 Task: Look for space in Cândido Mota, Brazil from 11th June, 2023 to 15th June, 2023 for 2 adults in price range Rs.7000 to Rs.16000. Place can be private room with 1  bedroom having 2 beds and 1 bathroom. Property type can be house, flat, guest house, hotel. Booking option can be shelf check-in. Required host language is Spanish.
Action: Mouse moved to (478, 117)
Screenshot: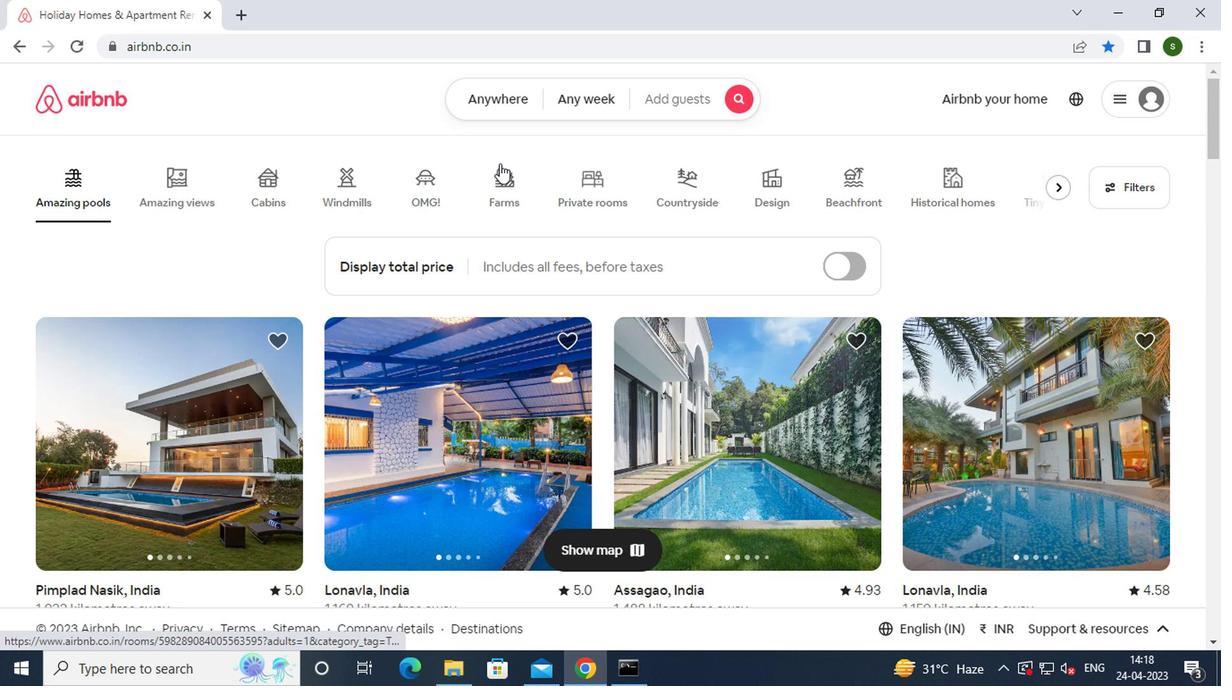 
Action: Mouse pressed left at (478, 117)
Screenshot: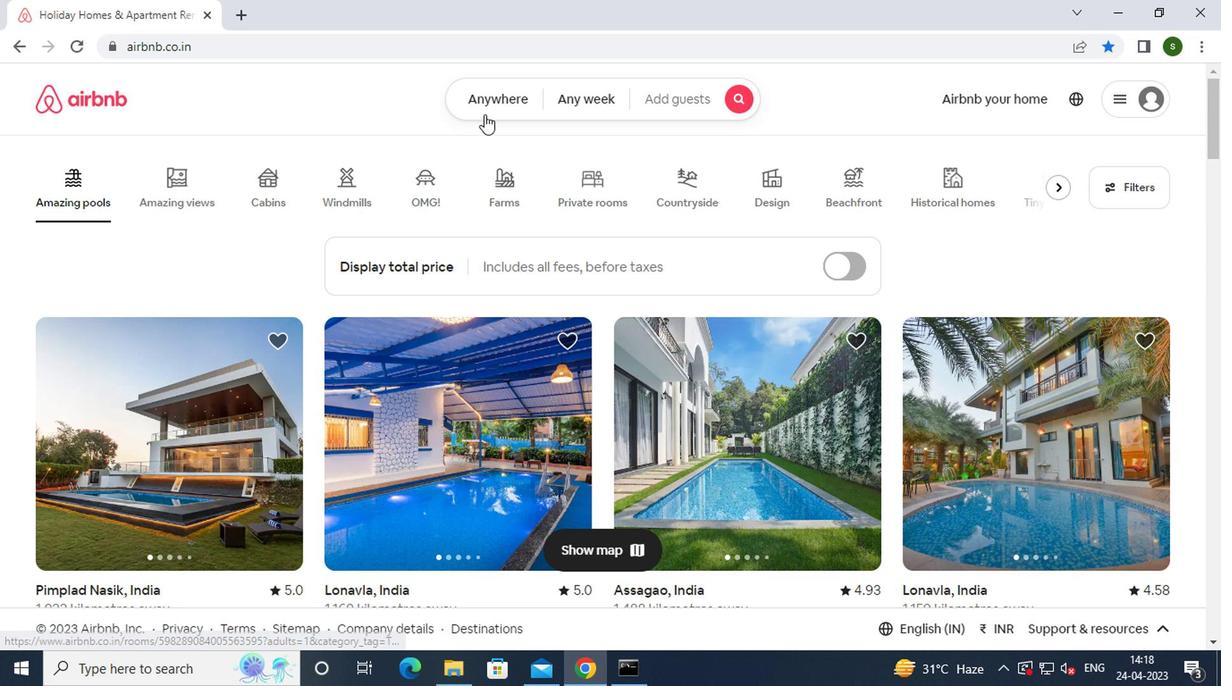 
Action: Mouse moved to (372, 167)
Screenshot: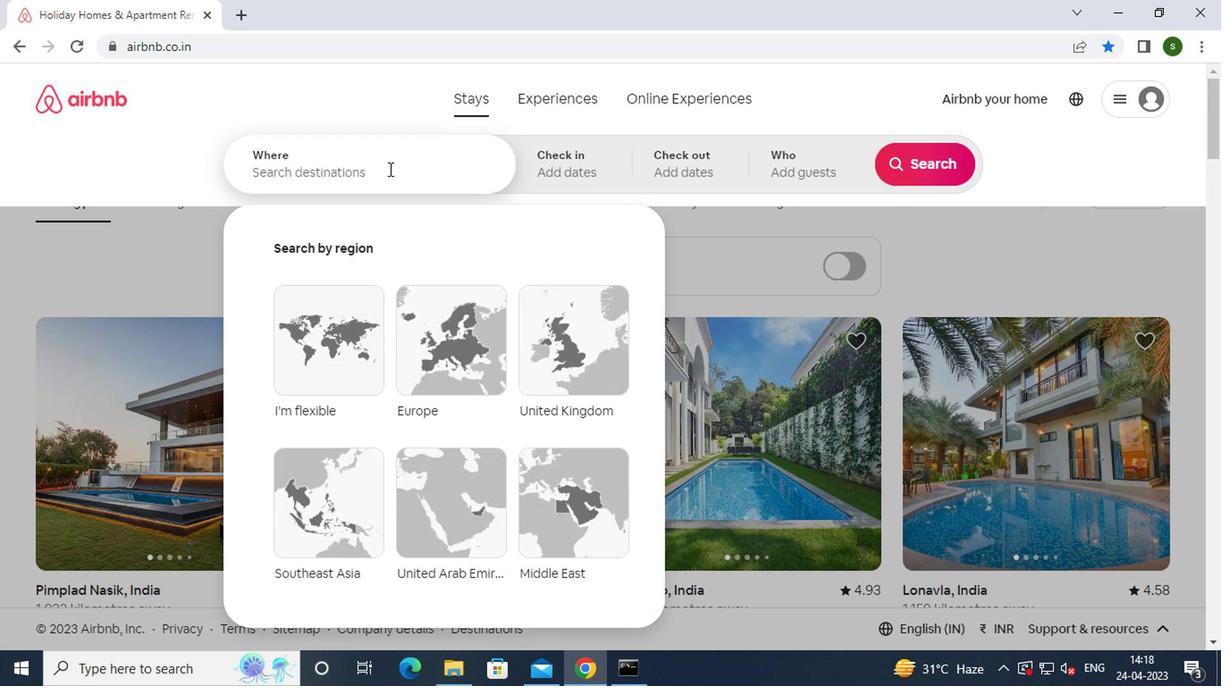 
Action: Mouse pressed left at (372, 167)
Screenshot: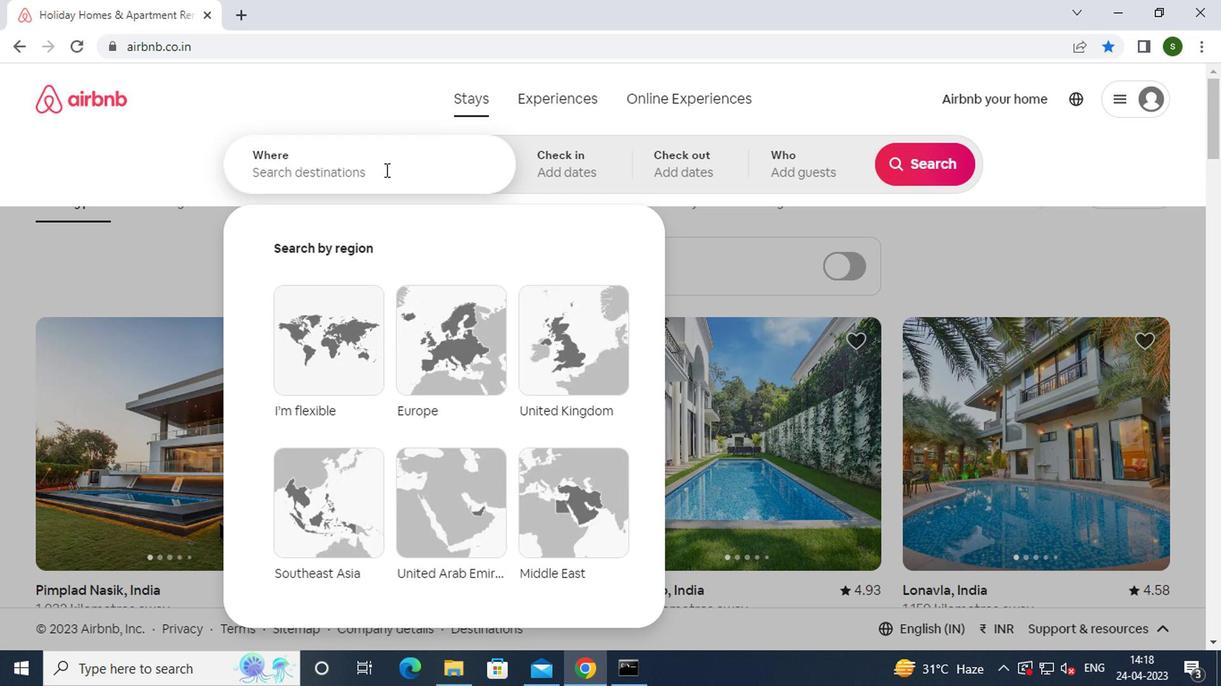 
Action: Key pressed c<Key.caps_lock>andido<Key.space><Key.caps_lock>m<Key.caps_lock>ota,<Key.space><Key.caps_lock>b<Key.caps_lock>razil<Key.enter>
Screenshot: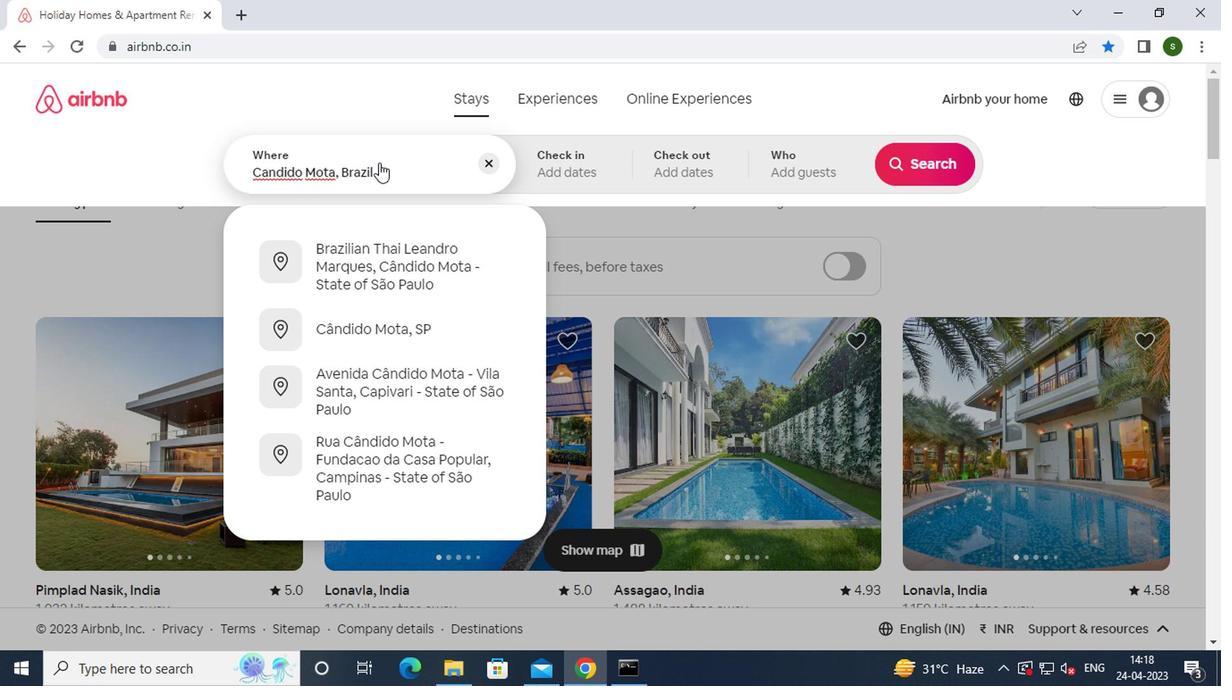 
Action: Mouse moved to (915, 305)
Screenshot: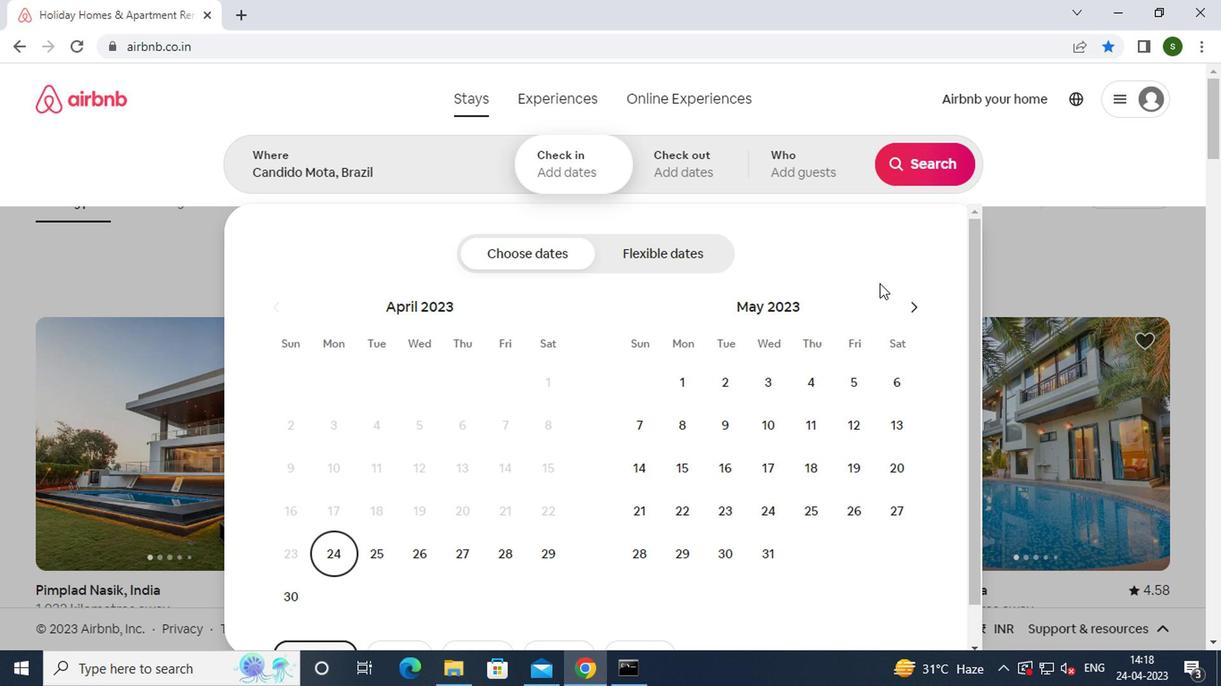 
Action: Mouse pressed left at (915, 305)
Screenshot: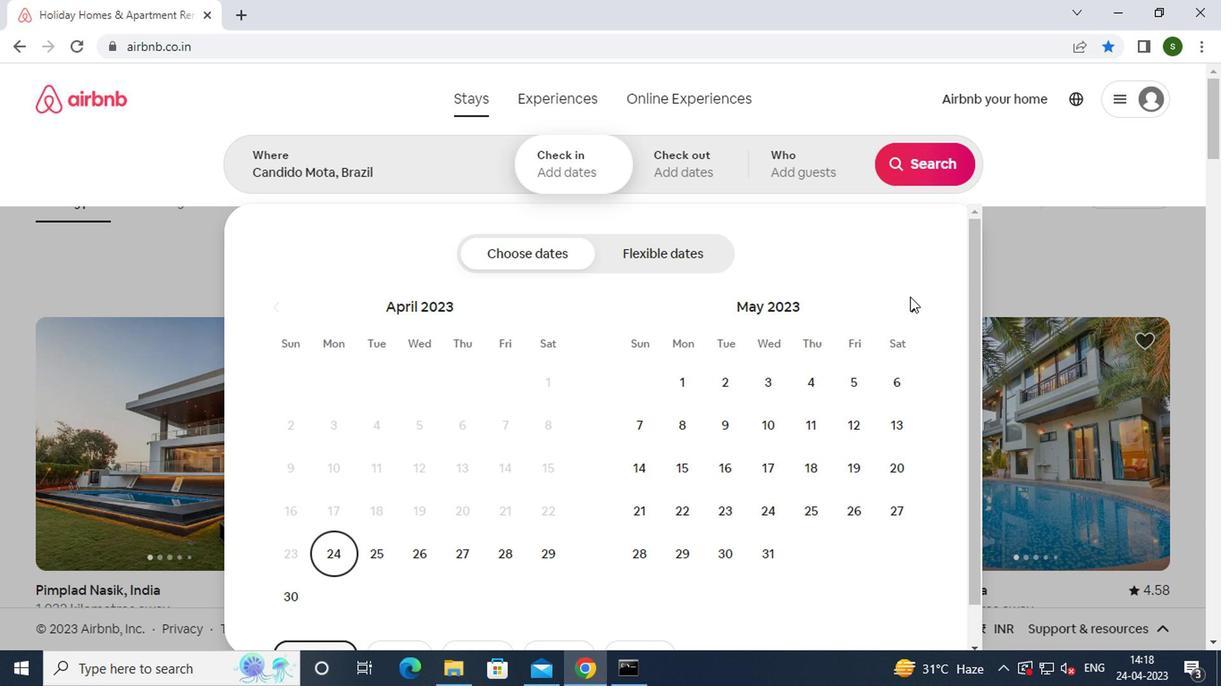 
Action: Mouse pressed left at (915, 305)
Screenshot: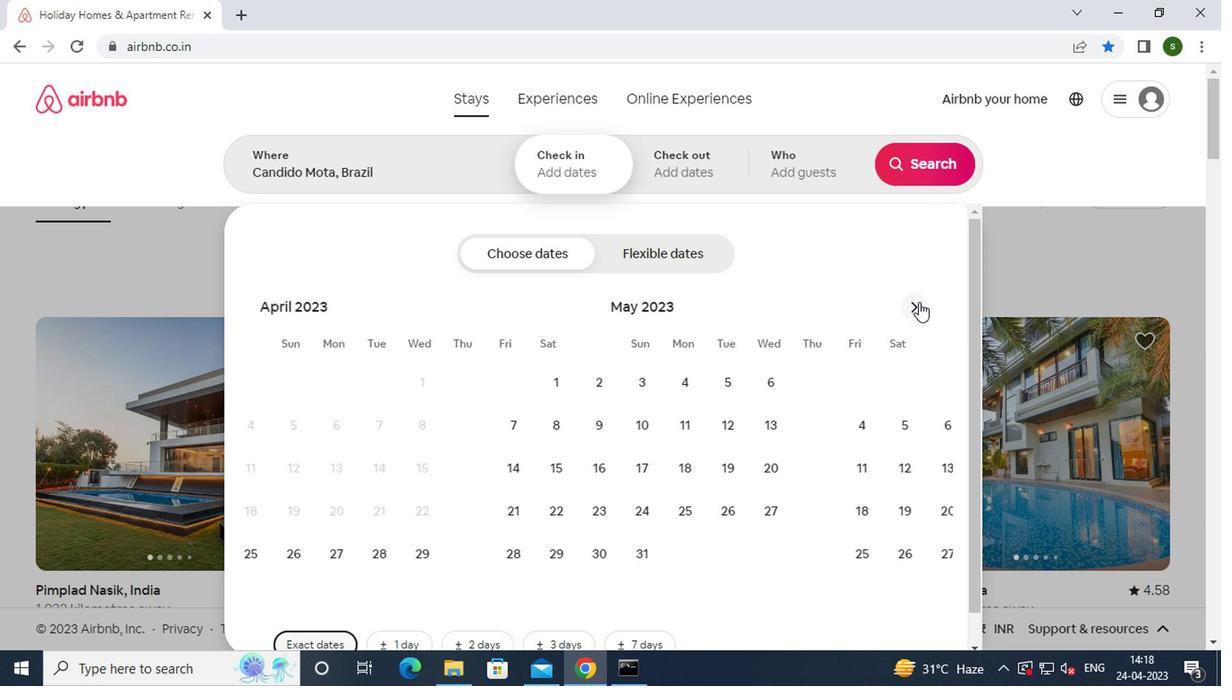 
Action: Mouse moved to (290, 462)
Screenshot: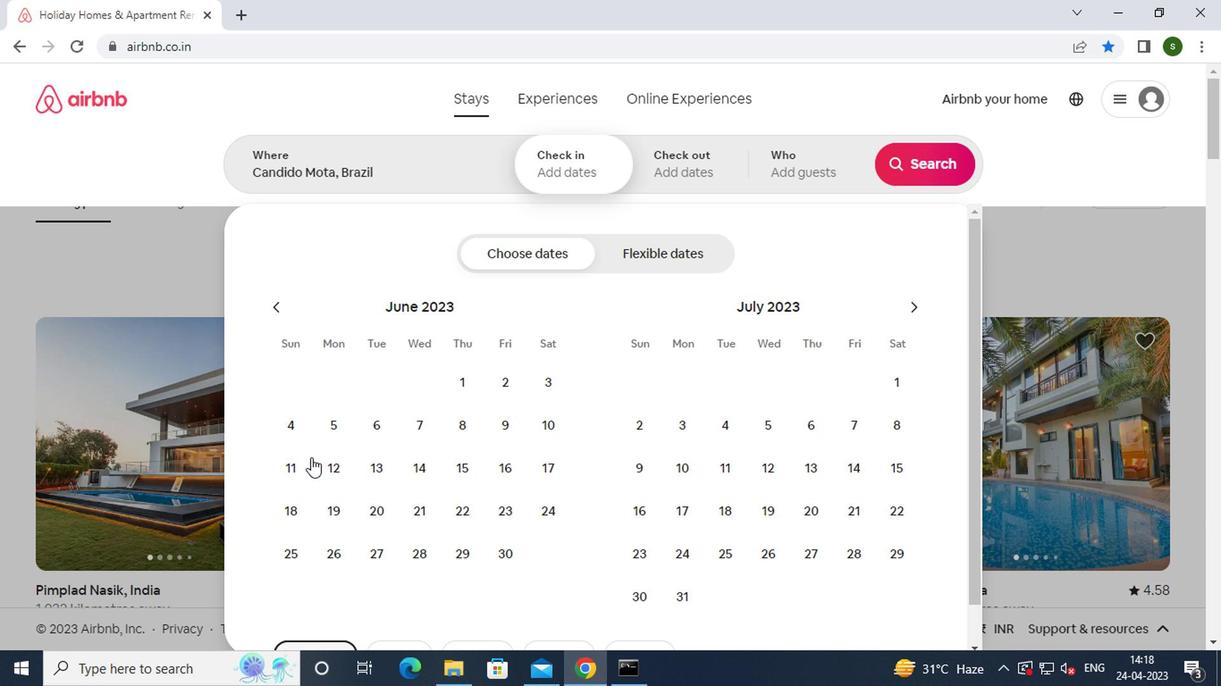 
Action: Mouse pressed left at (290, 462)
Screenshot: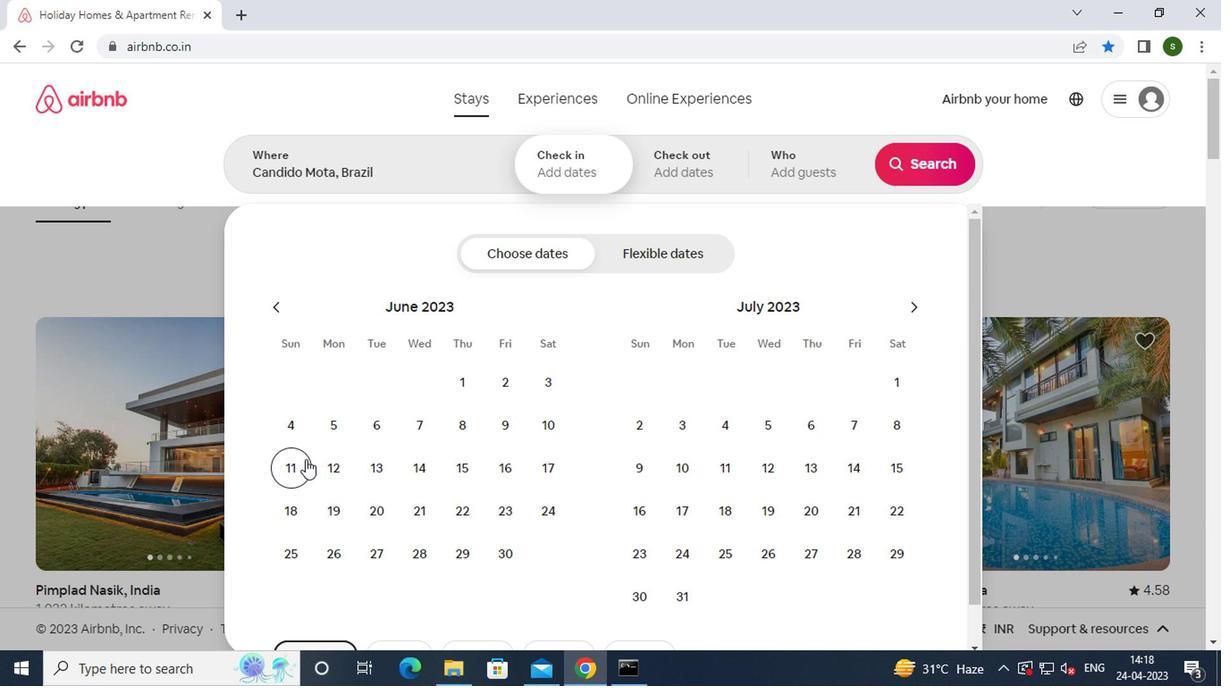 
Action: Mouse moved to (446, 466)
Screenshot: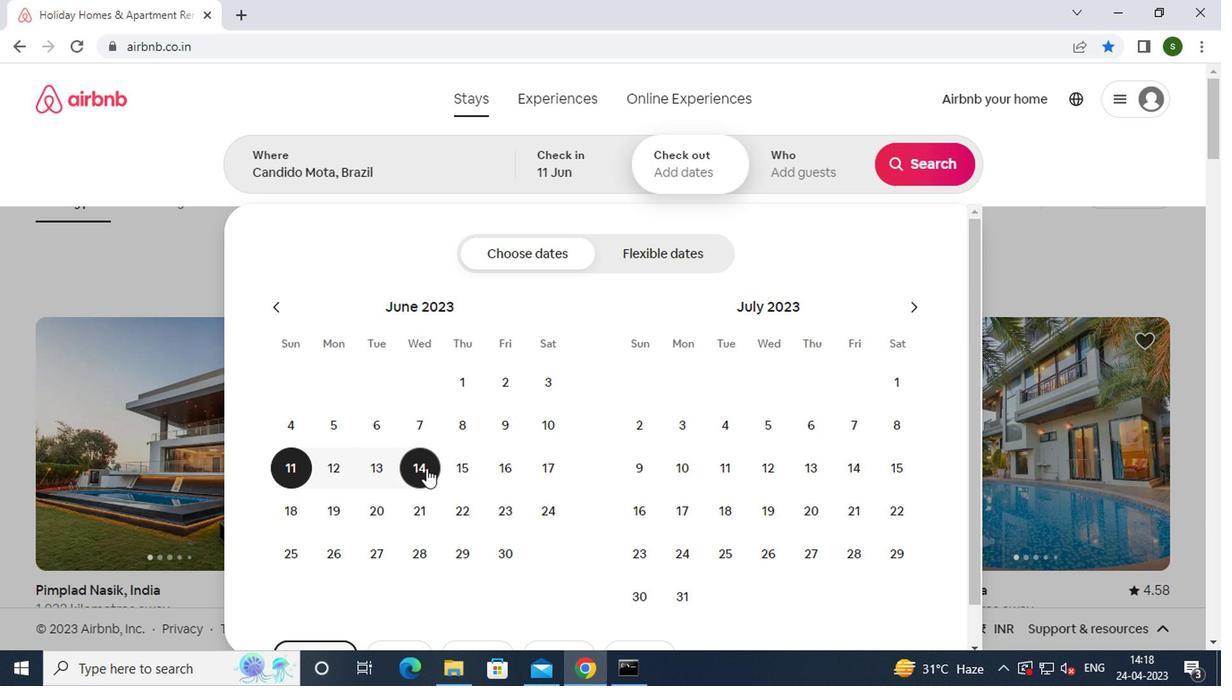 
Action: Mouse pressed left at (446, 466)
Screenshot: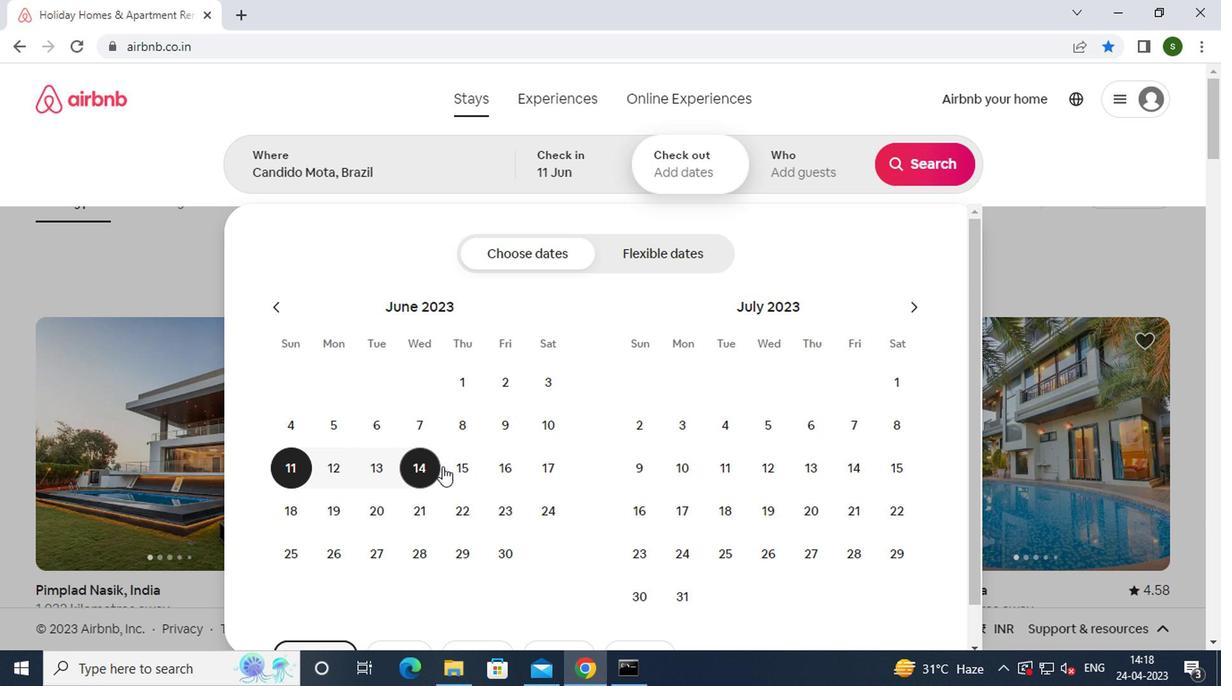 
Action: Mouse moved to (781, 171)
Screenshot: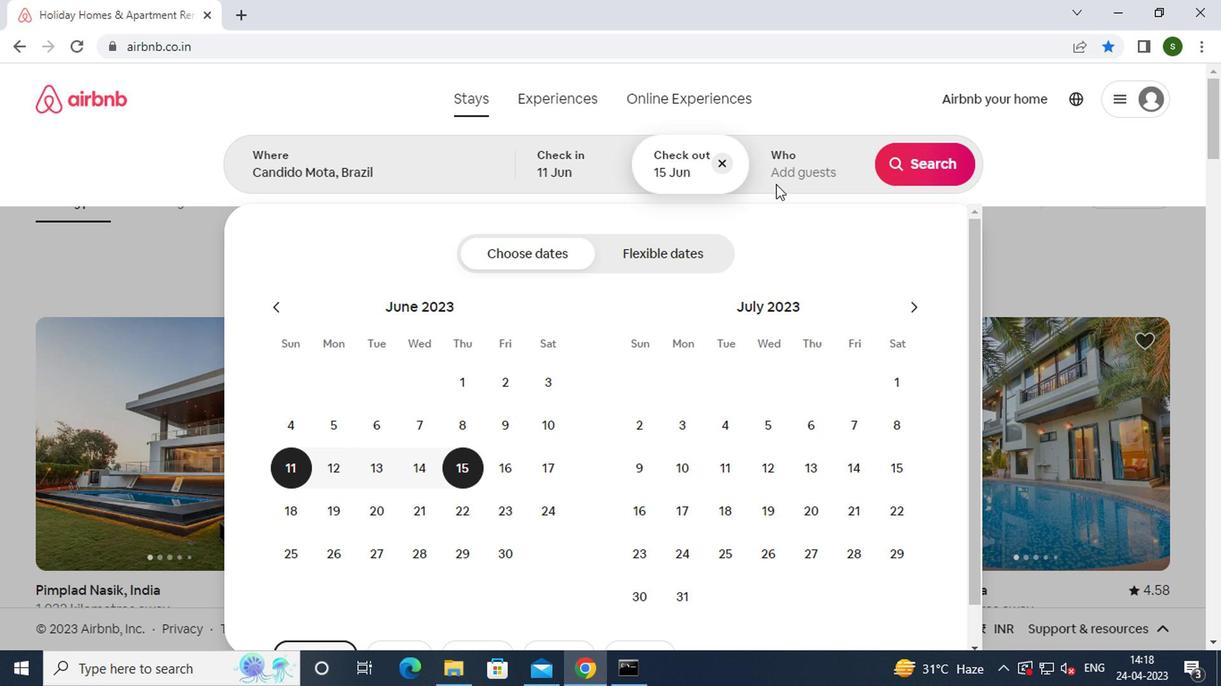 
Action: Mouse pressed left at (781, 171)
Screenshot: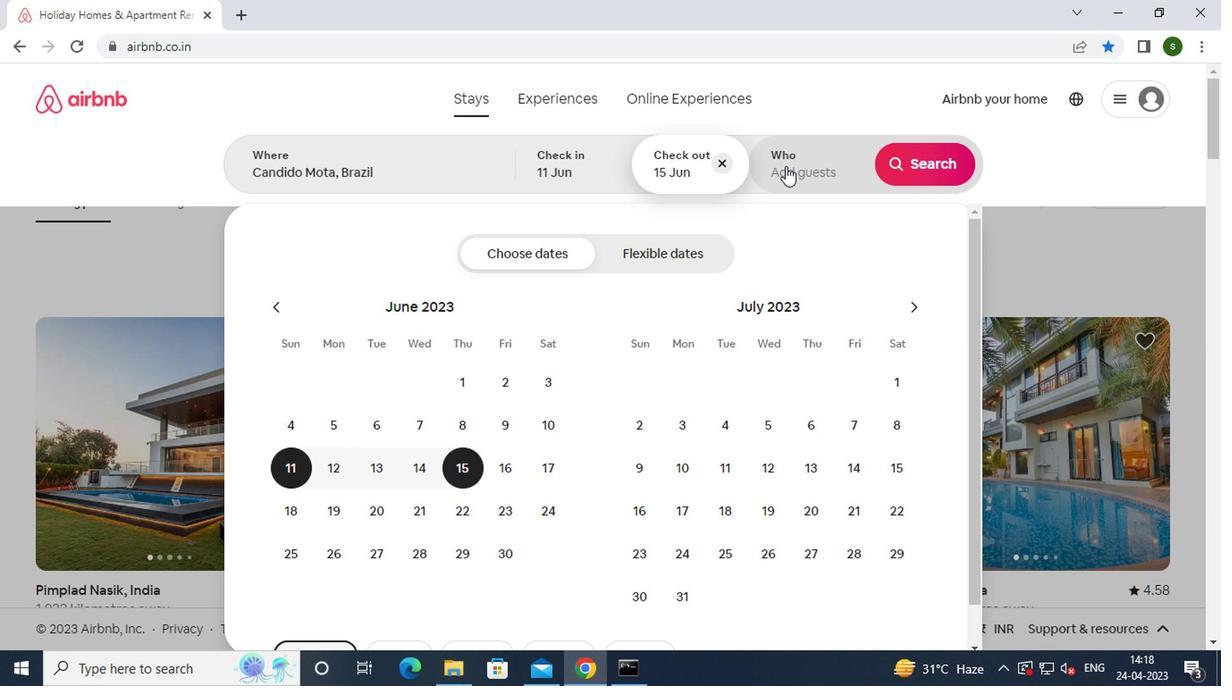 
Action: Mouse moved to (922, 262)
Screenshot: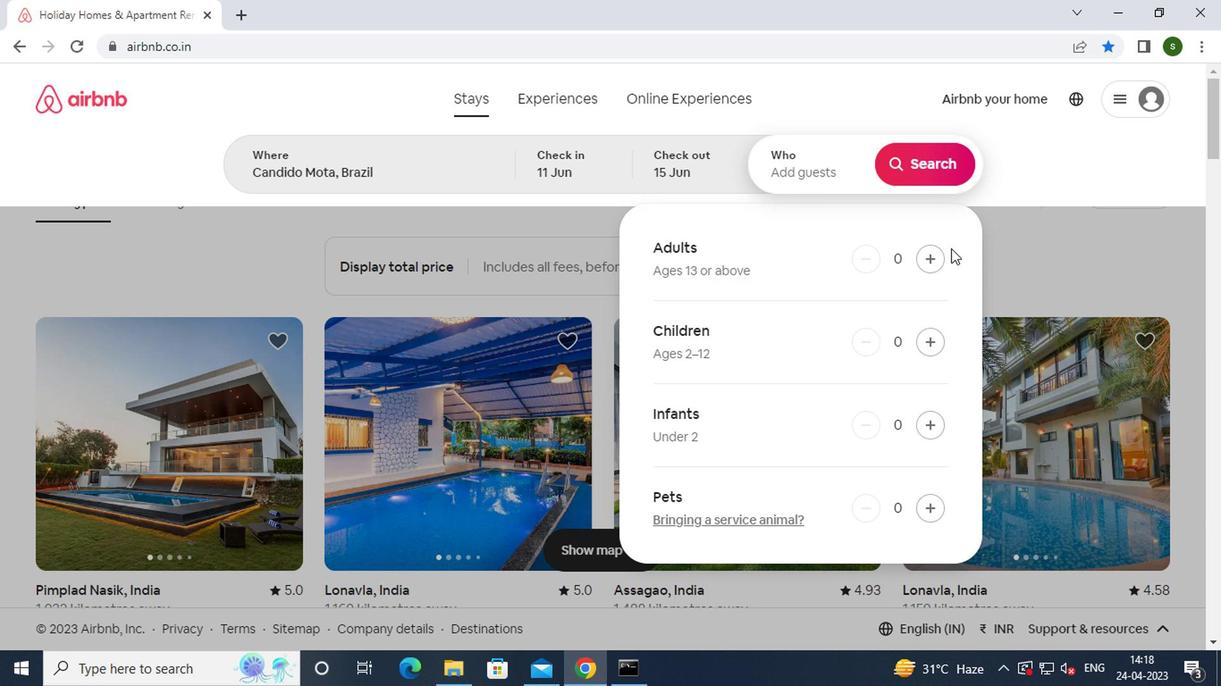 
Action: Mouse pressed left at (922, 262)
Screenshot: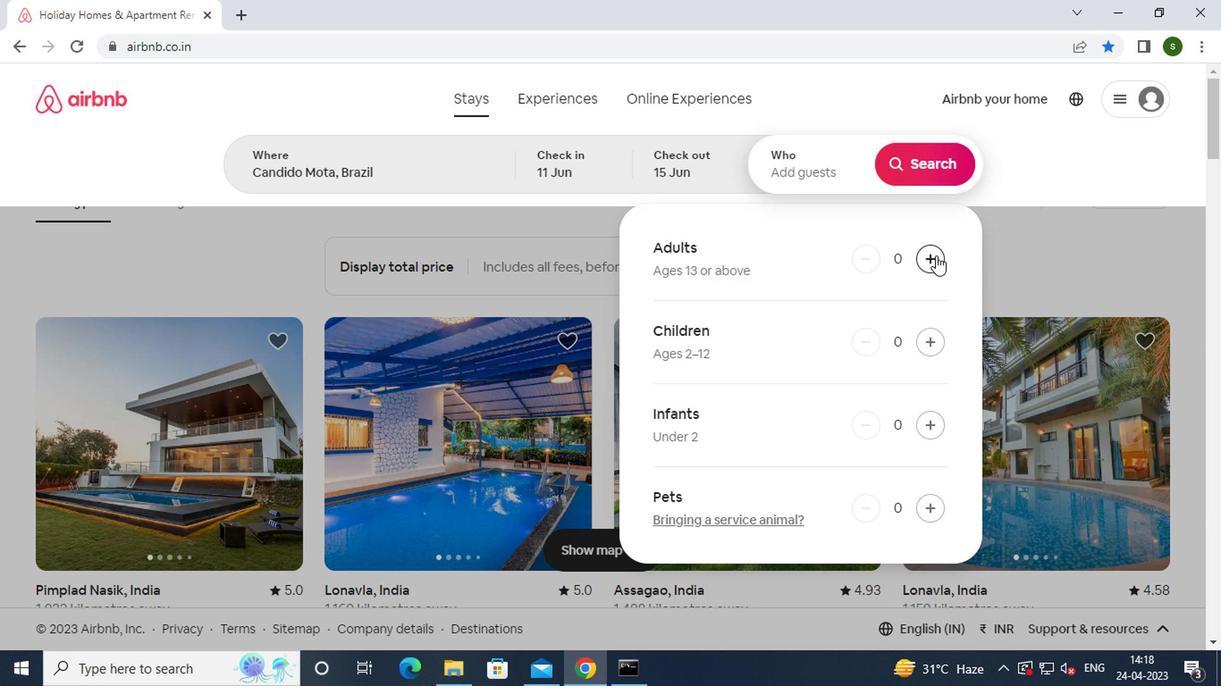
Action: Mouse pressed left at (922, 262)
Screenshot: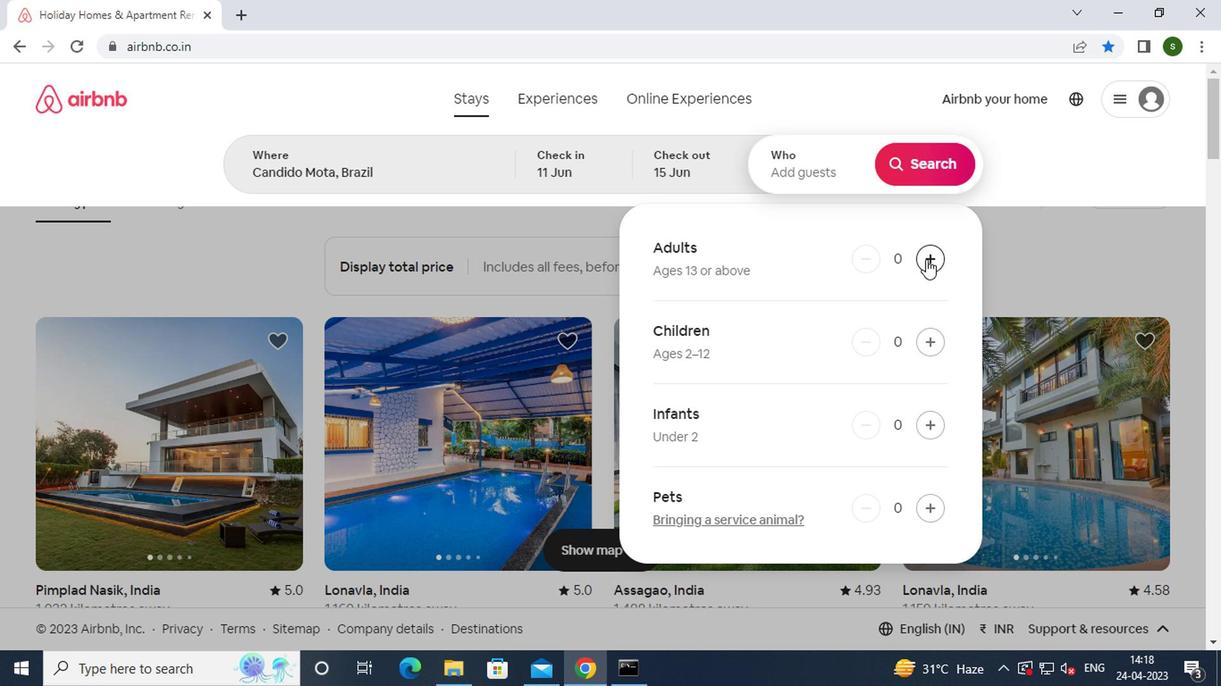 
Action: Mouse moved to (908, 171)
Screenshot: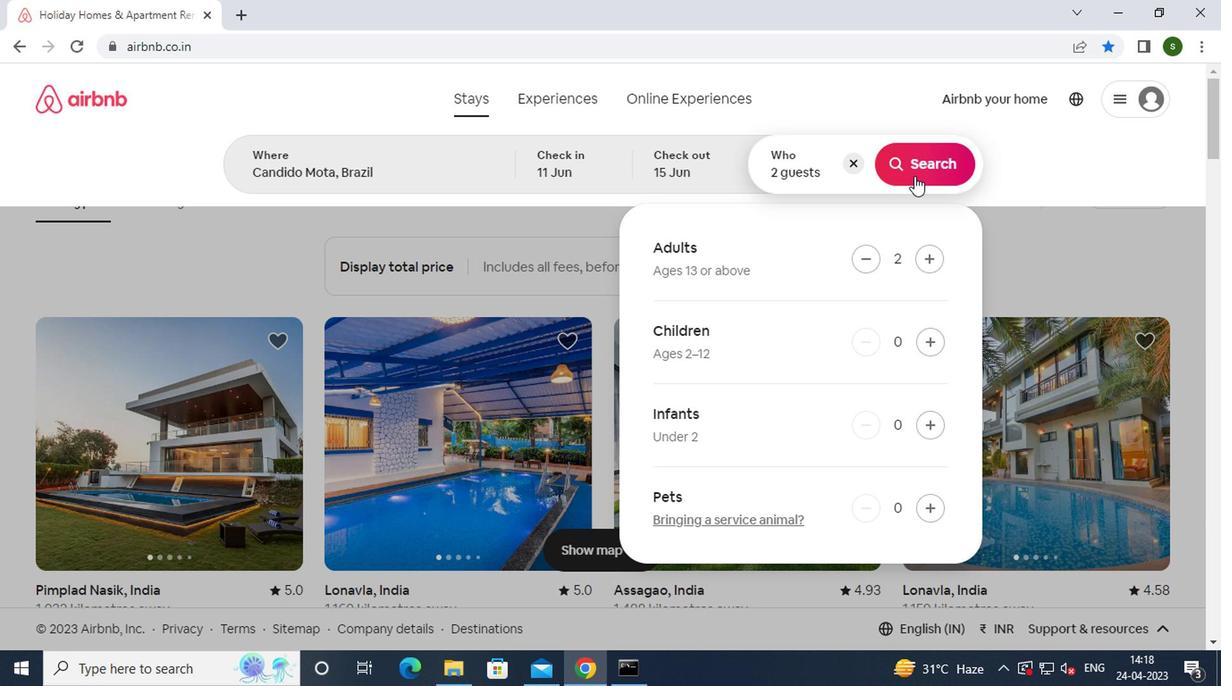 
Action: Mouse pressed left at (908, 171)
Screenshot: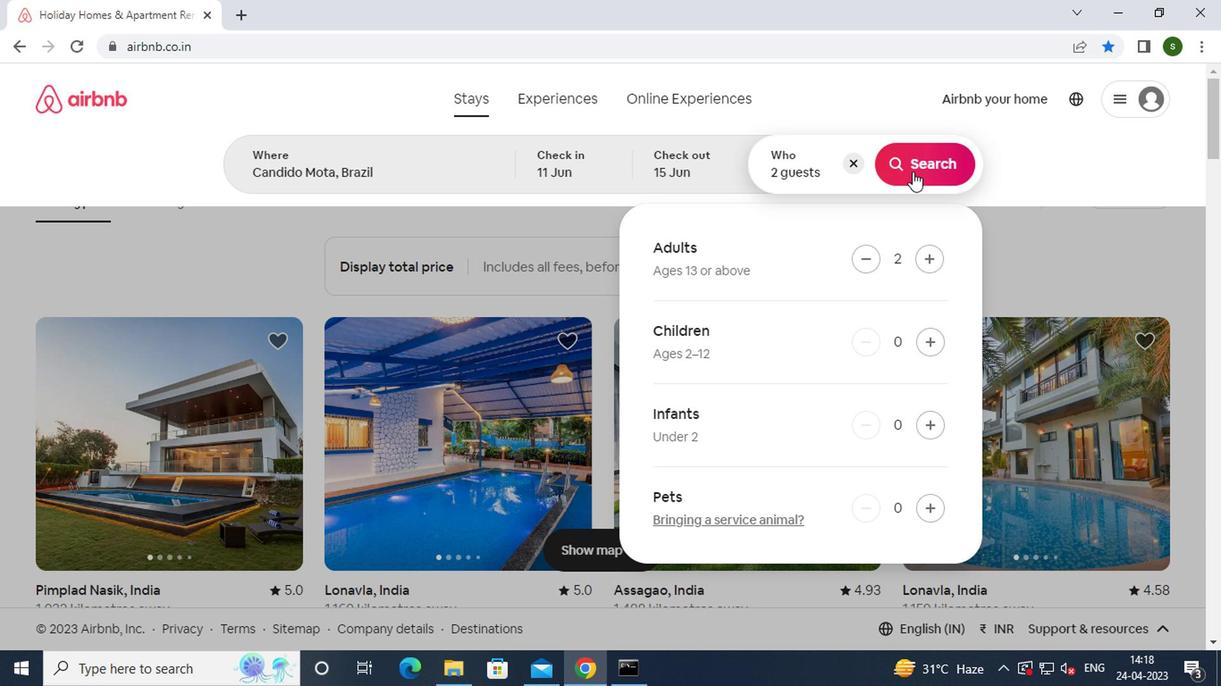 
Action: Mouse moved to (1161, 172)
Screenshot: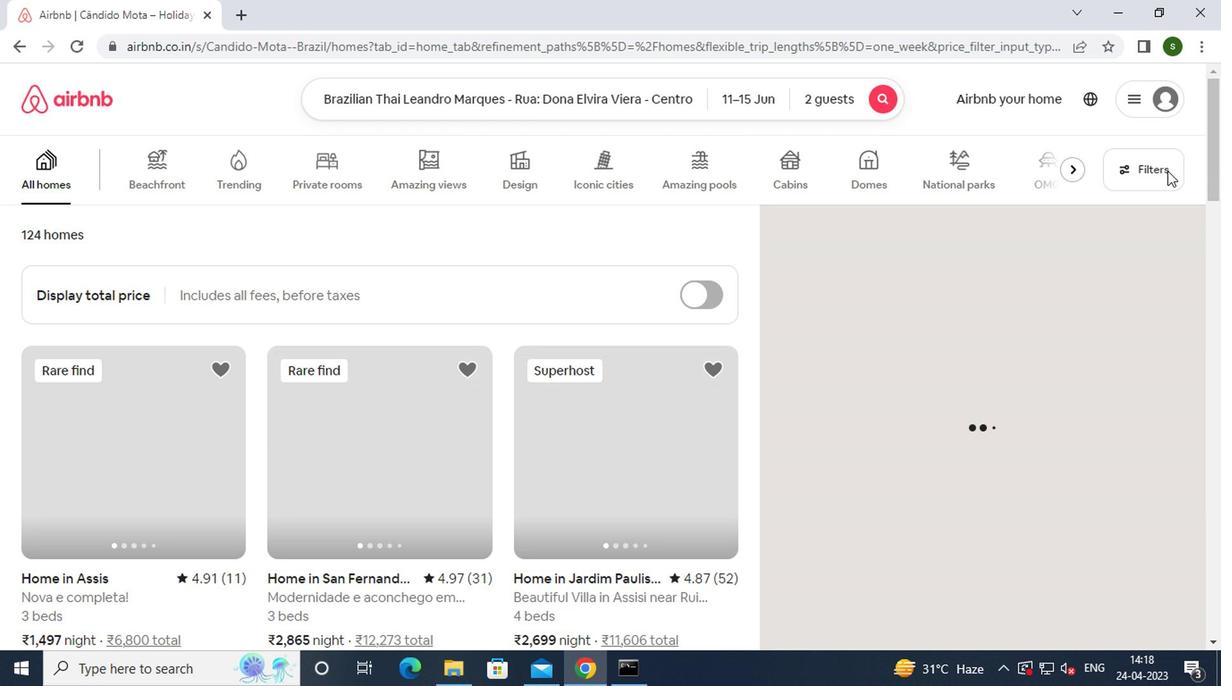 
Action: Mouse pressed left at (1161, 172)
Screenshot: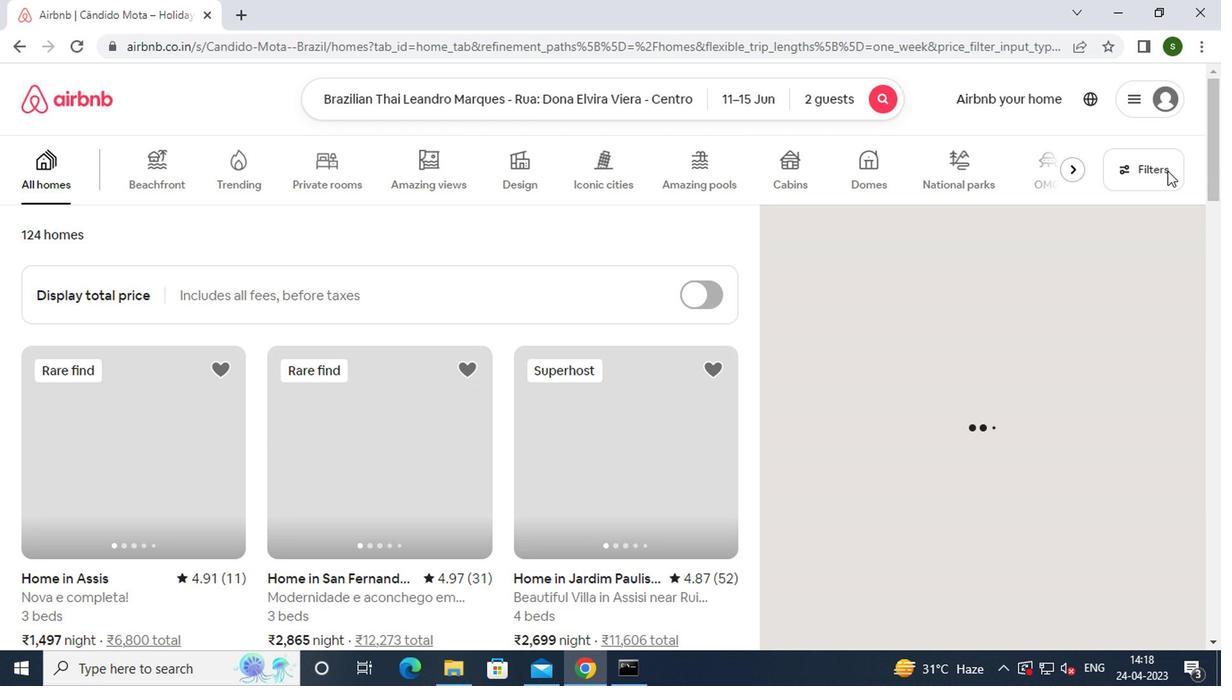 
Action: Mouse moved to (368, 396)
Screenshot: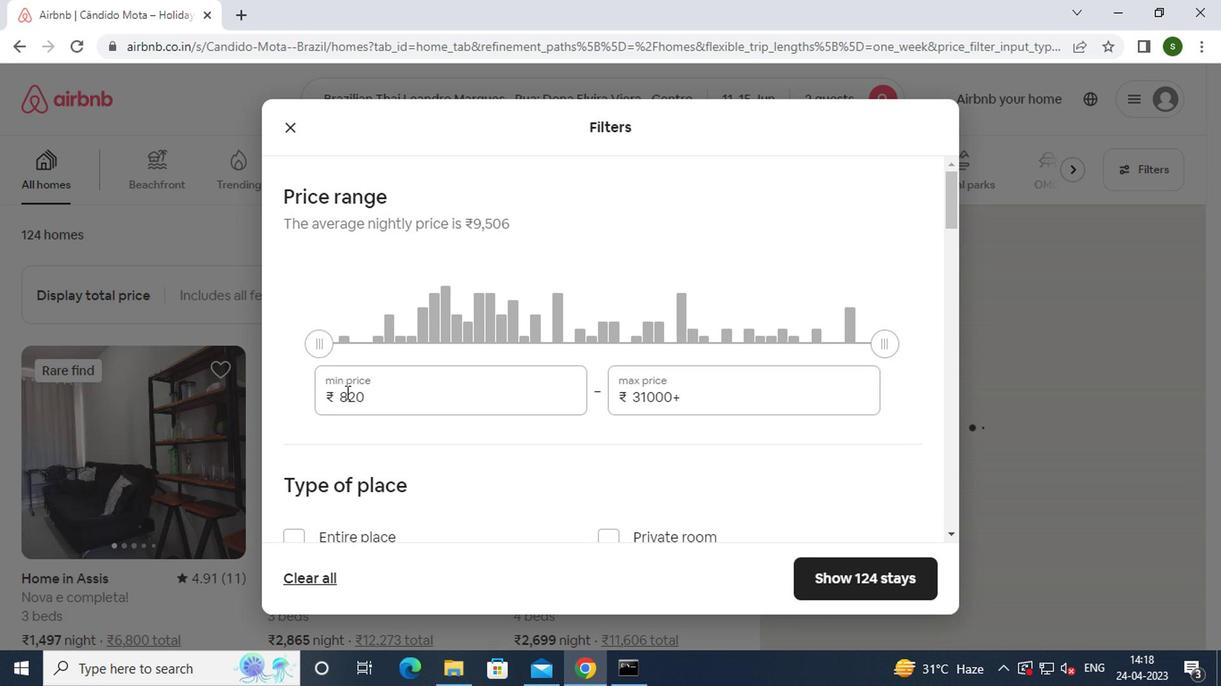 
Action: Mouse pressed left at (368, 396)
Screenshot: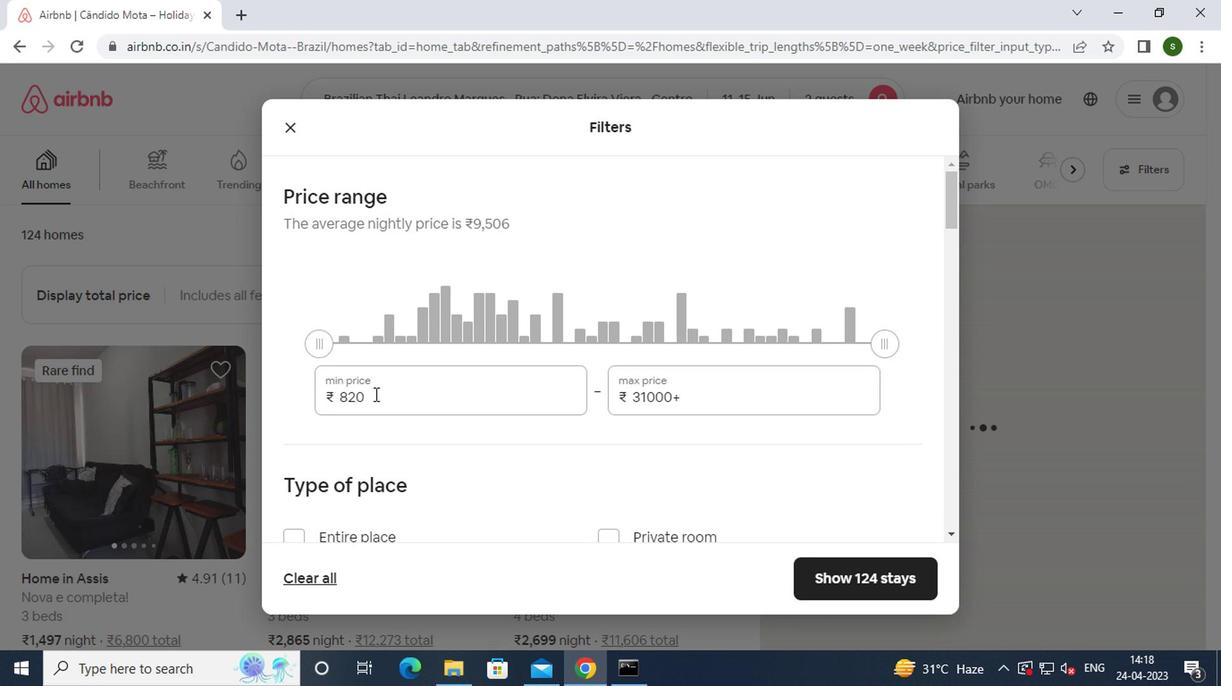 
Action: Key pressed <Key.backspace><Key.backspace><Key.backspace><Key.backspace><Key.backspace>7000
Screenshot: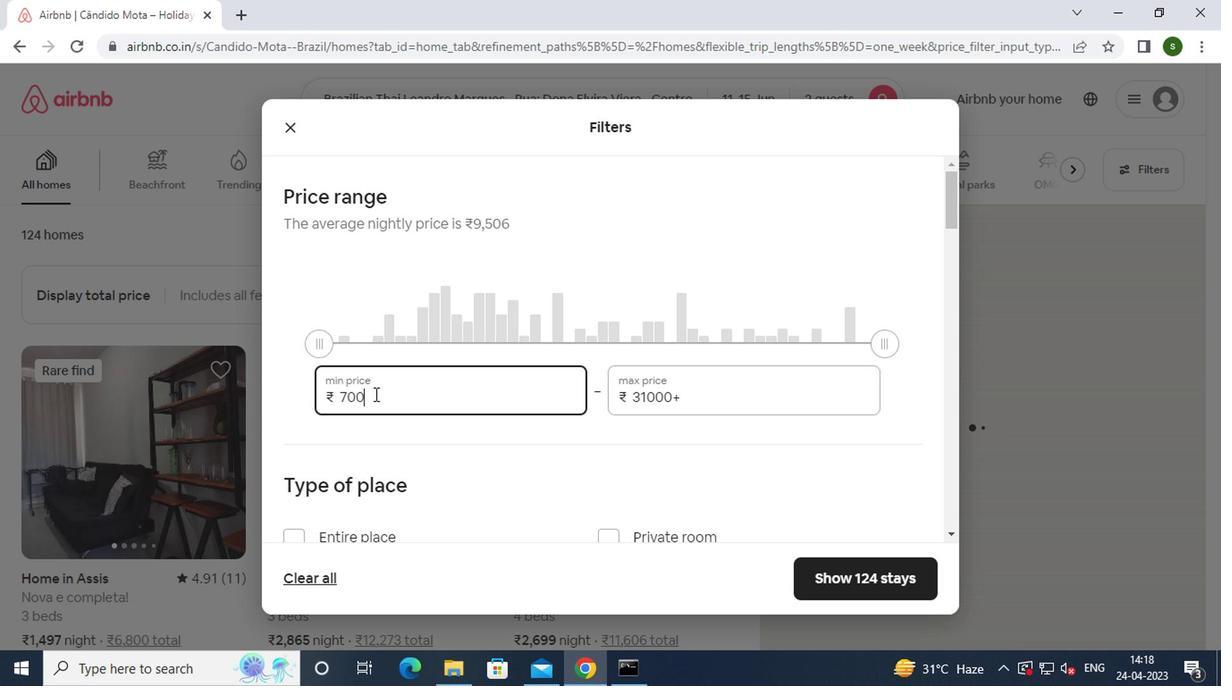 
Action: Mouse moved to (681, 391)
Screenshot: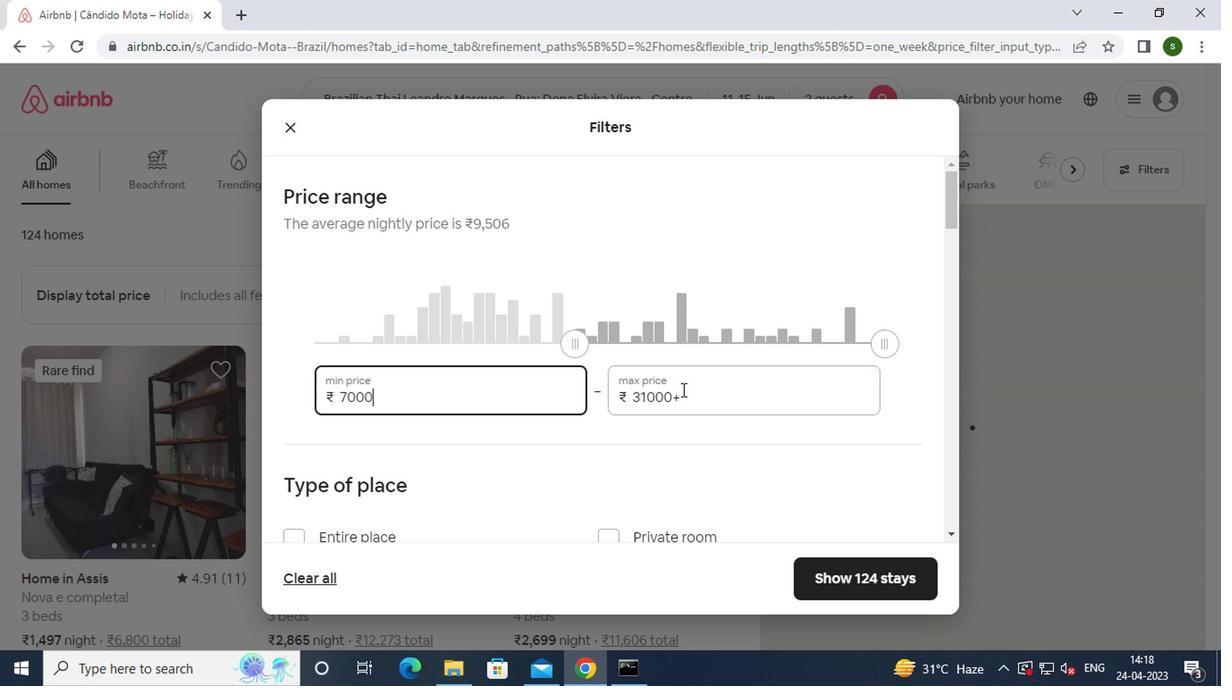 
Action: Mouse pressed left at (681, 391)
Screenshot: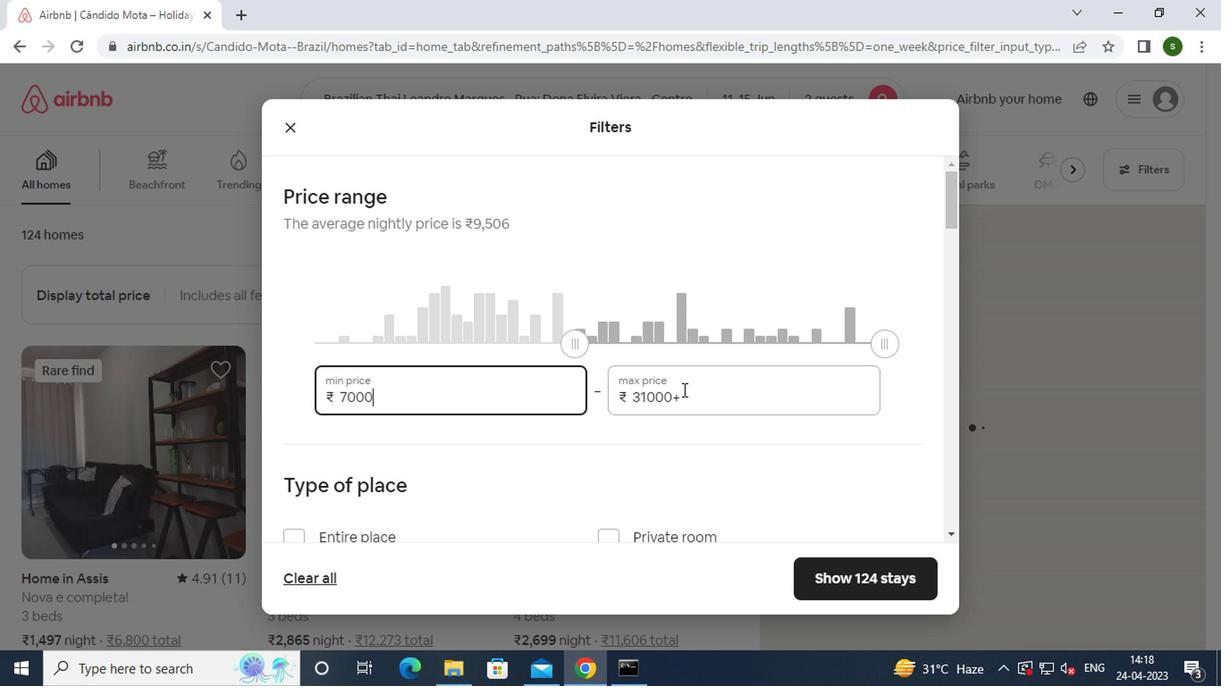 
Action: Mouse moved to (681, 391)
Screenshot: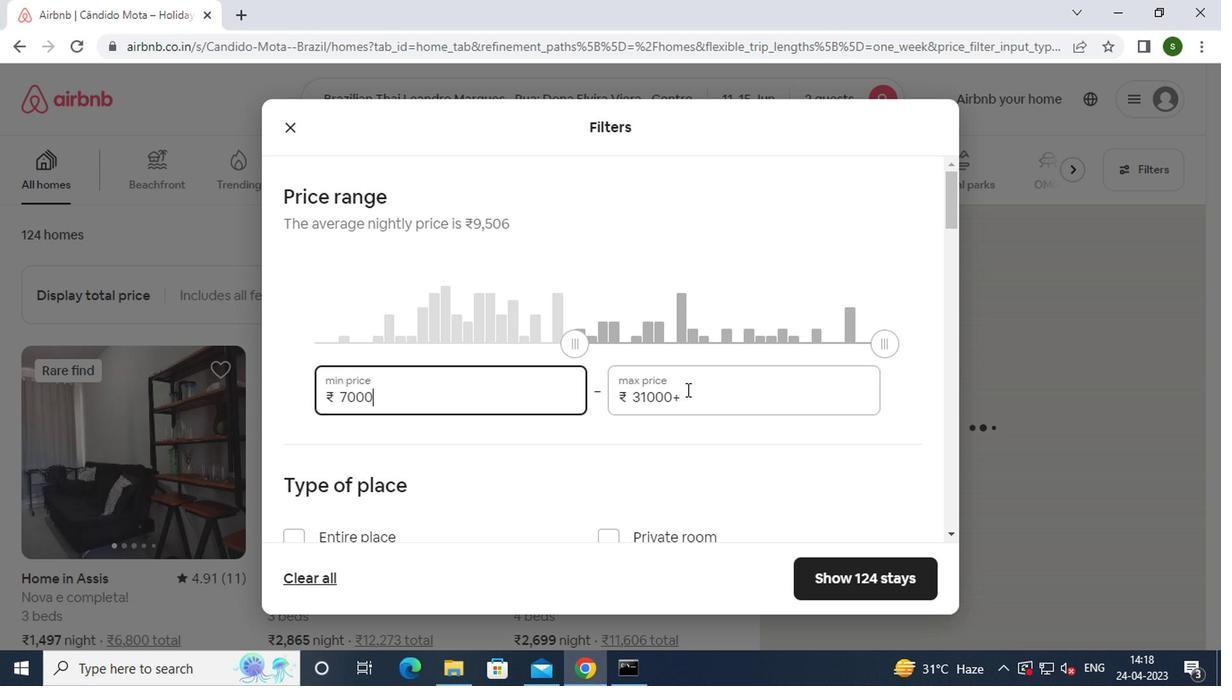 
Action: Key pressed <Key.backspace><Key.backspace><Key.backspace><Key.backspace><Key.backspace><Key.backspace><Key.backspace><Key.backspace><Key.backspace><Key.backspace><Key.backspace>16000
Screenshot: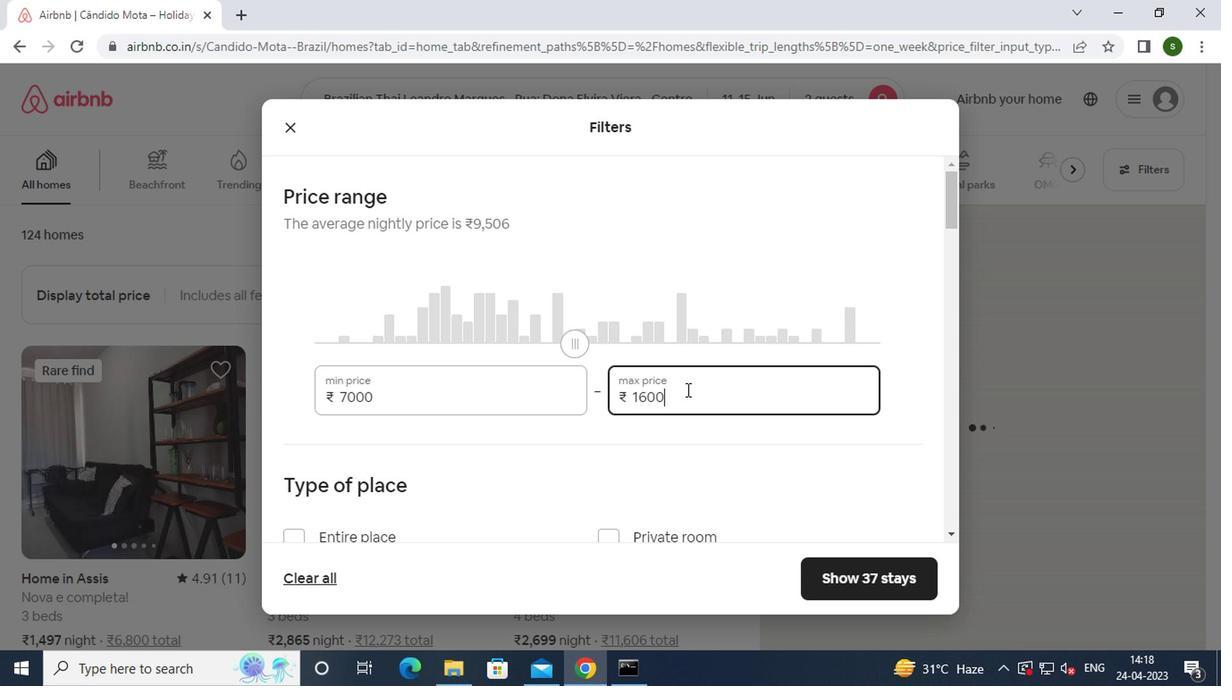 
Action: Mouse moved to (509, 462)
Screenshot: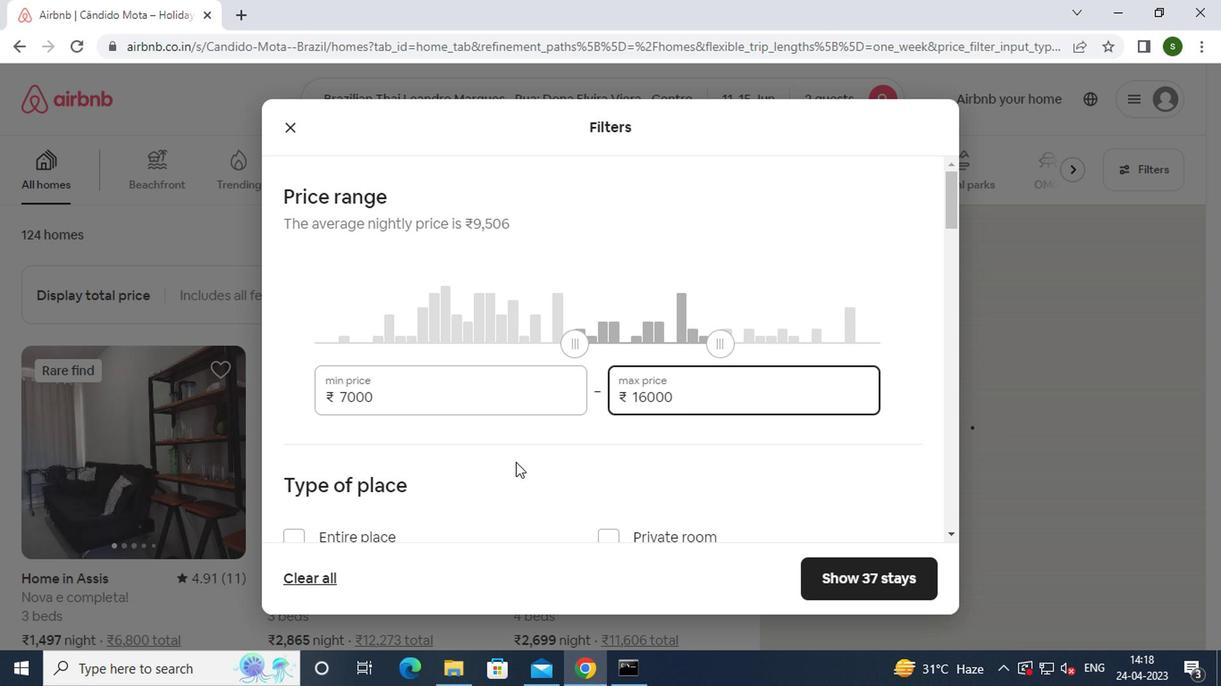 
Action: Mouse scrolled (509, 462) with delta (0, 0)
Screenshot: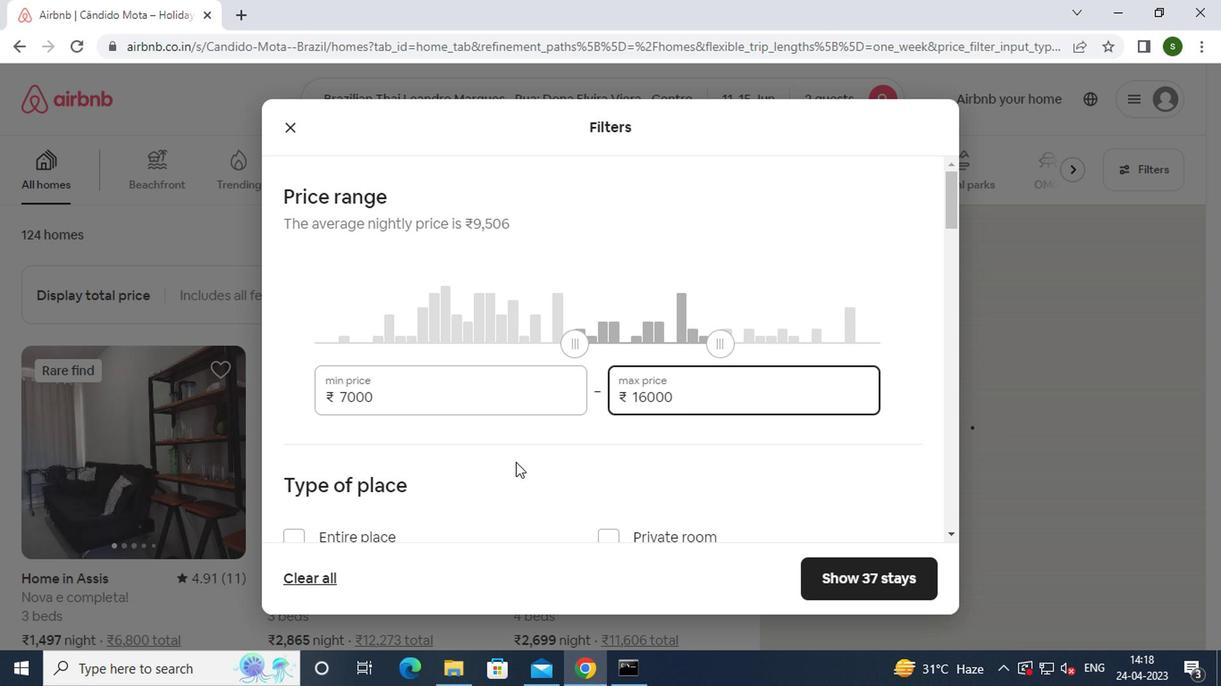 
Action: Mouse scrolled (509, 462) with delta (0, 0)
Screenshot: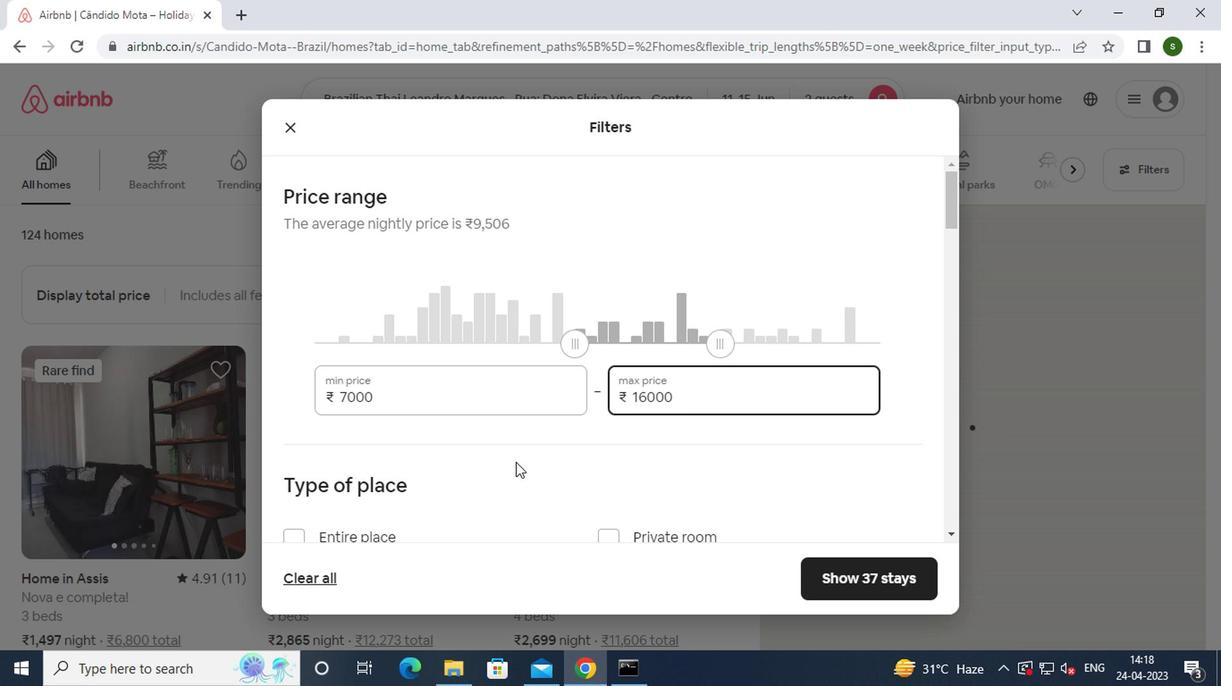 
Action: Mouse moved to (602, 371)
Screenshot: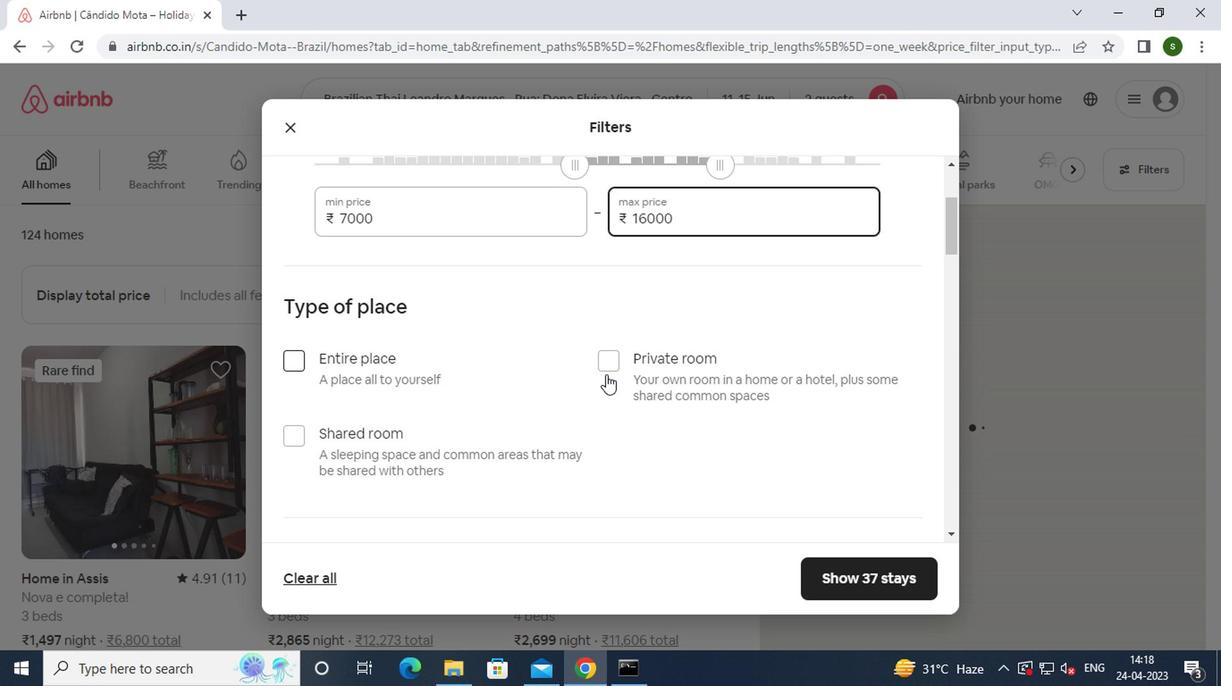 
Action: Mouse pressed left at (602, 371)
Screenshot: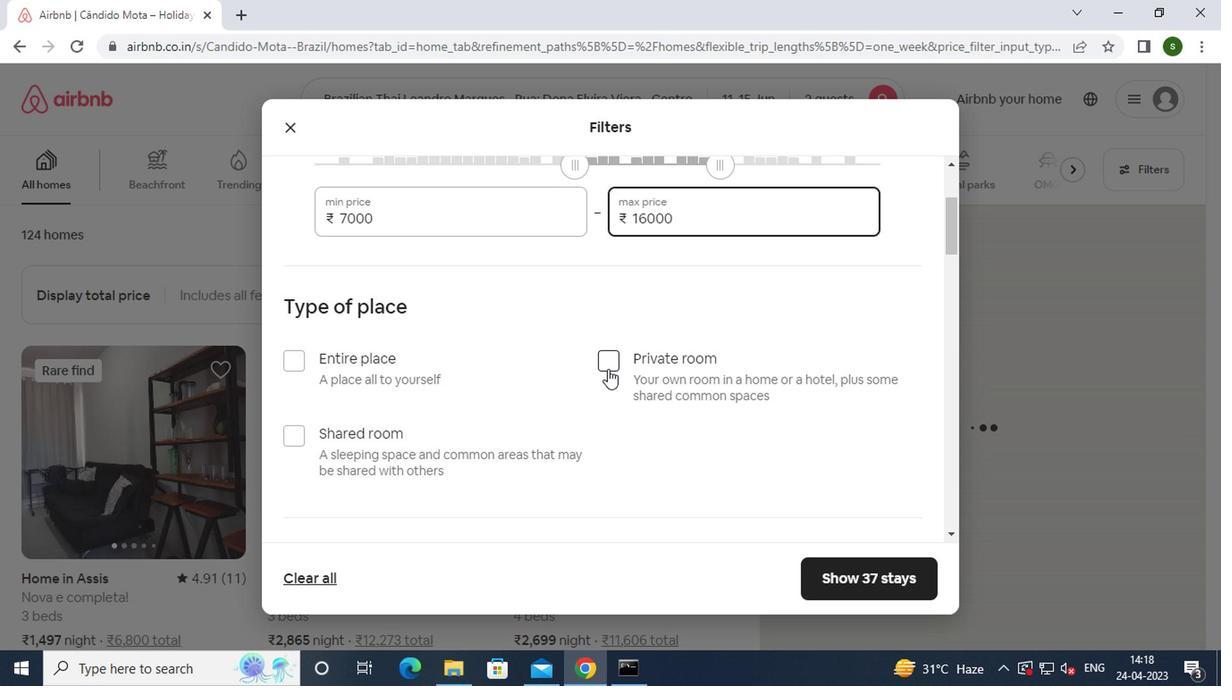 
Action: Mouse moved to (584, 375)
Screenshot: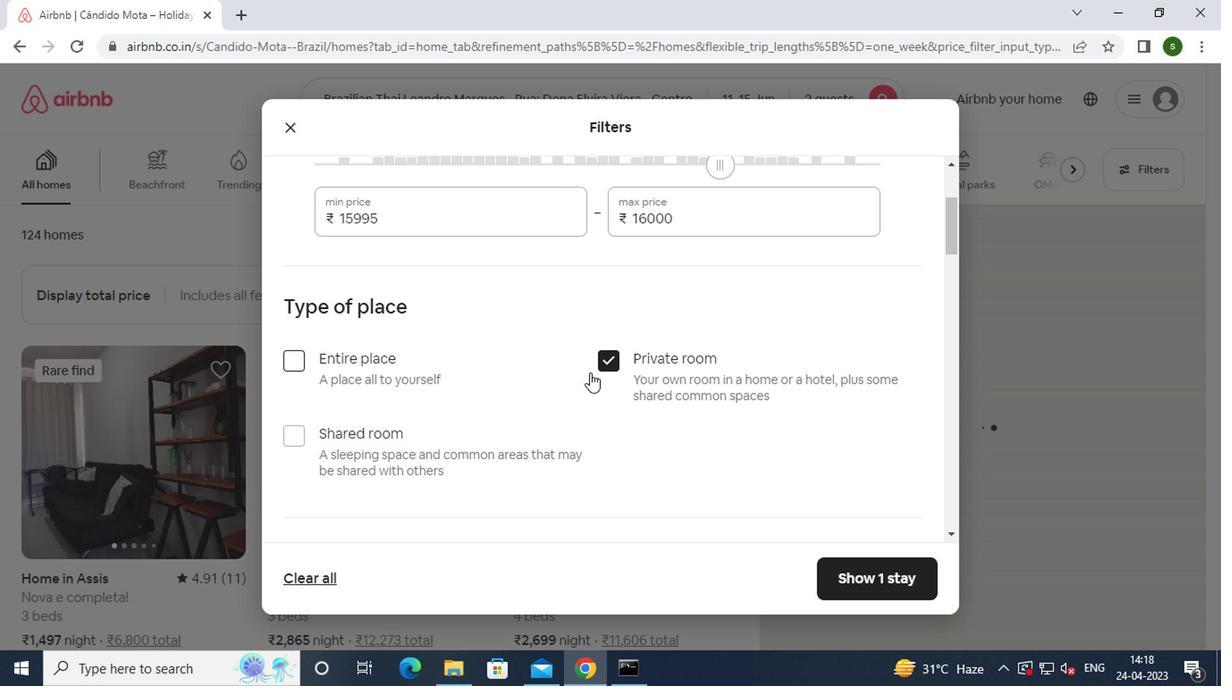 
Action: Mouse scrolled (584, 373) with delta (0, -1)
Screenshot: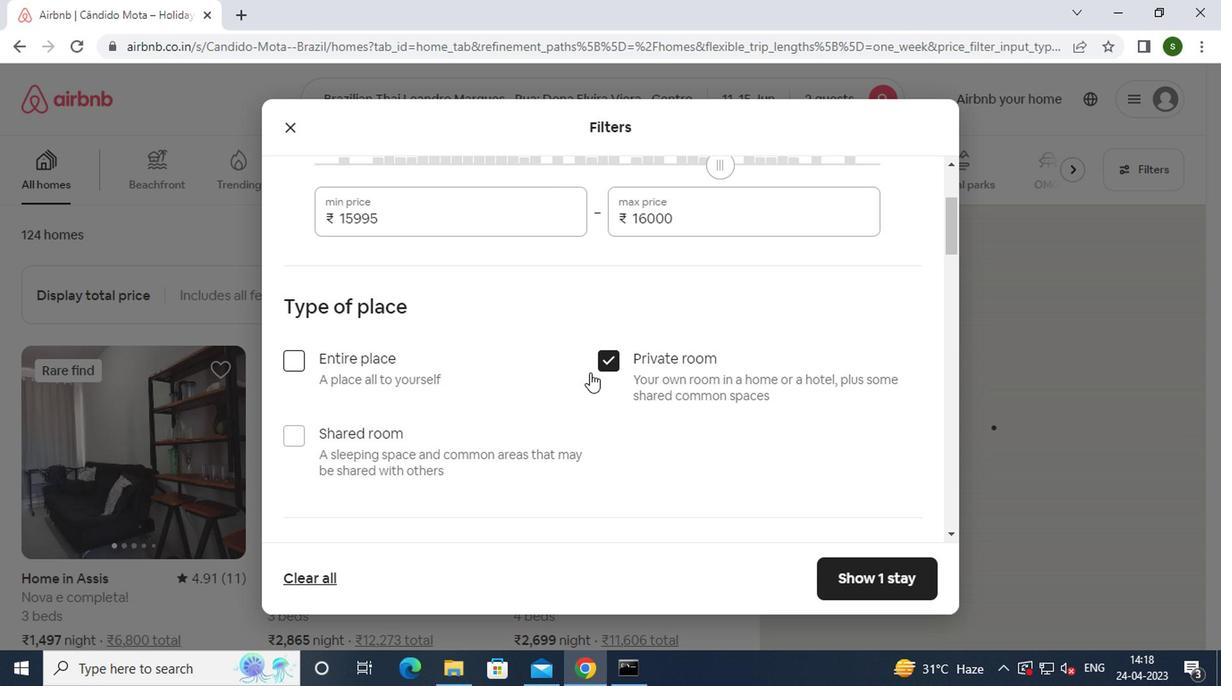 
Action: Mouse scrolled (584, 373) with delta (0, -1)
Screenshot: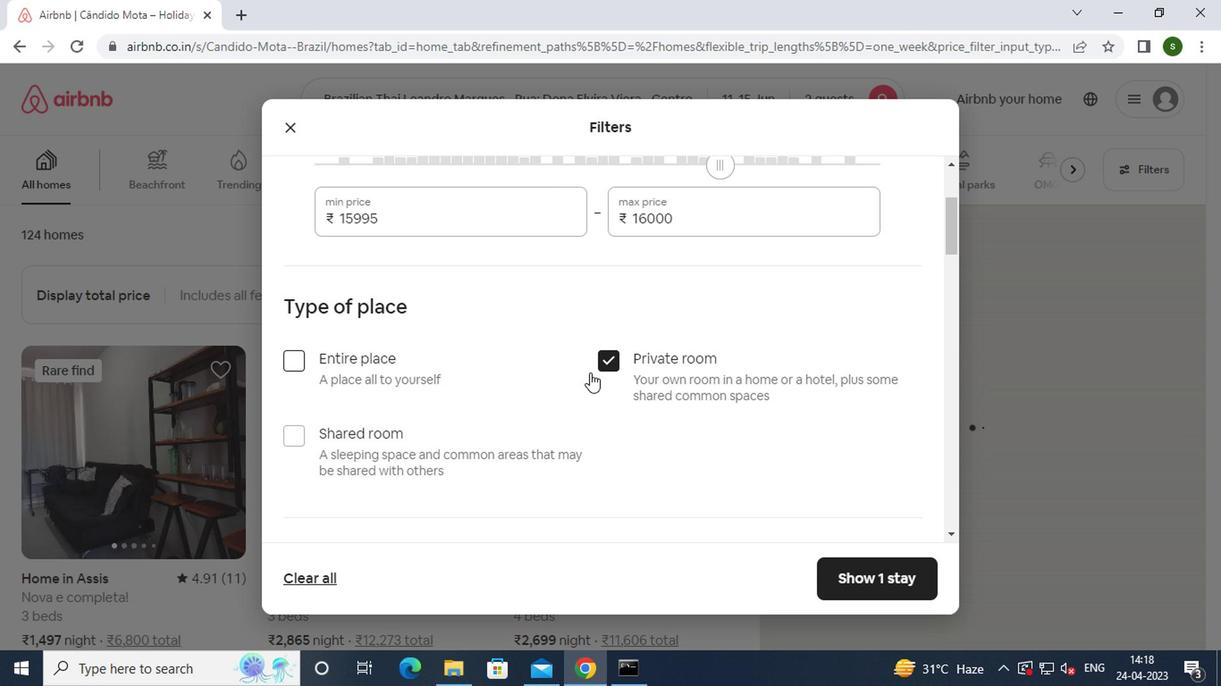 
Action: Mouse scrolled (584, 373) with delta (0, -1)
Screenshot: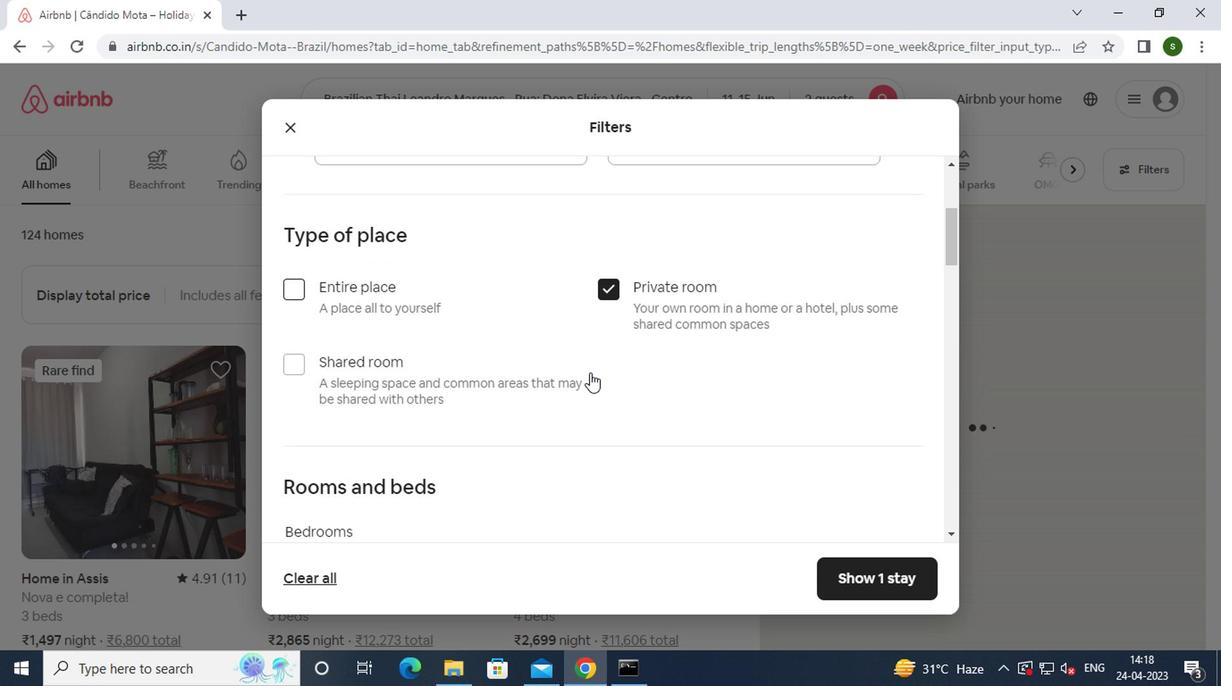 
Action: Mouse moved to (380, 389)
Screenshot: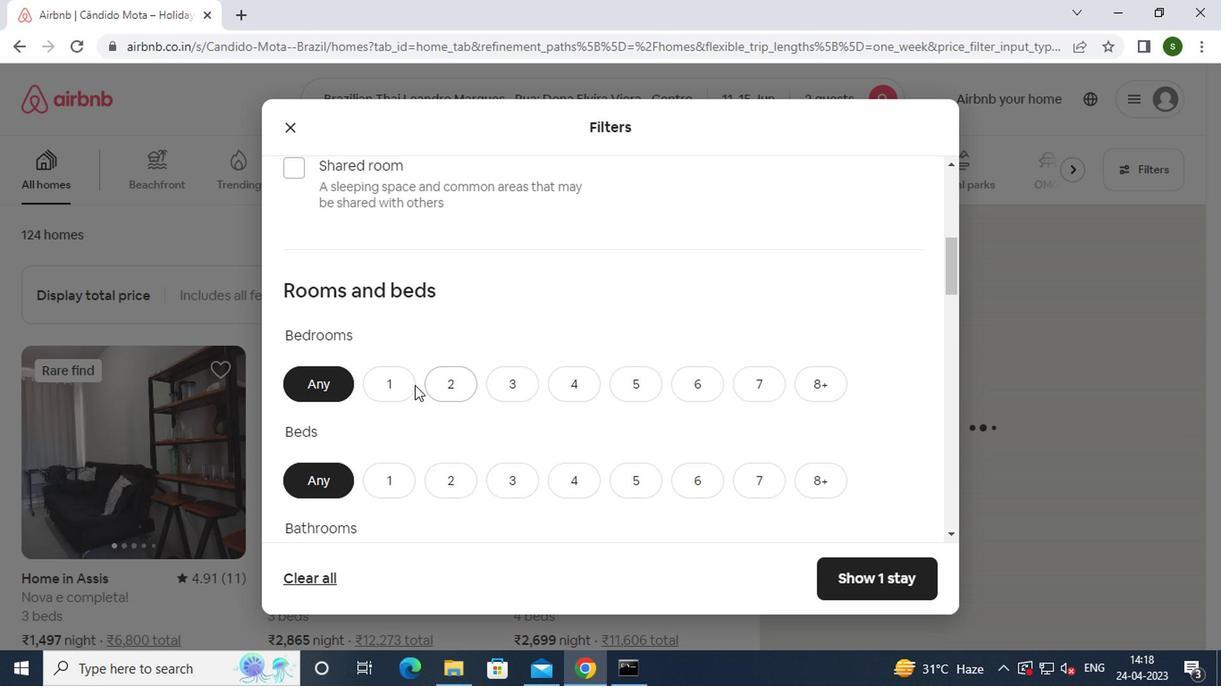 
Action: Mouse pressed left at (380, 389)
Screenshot: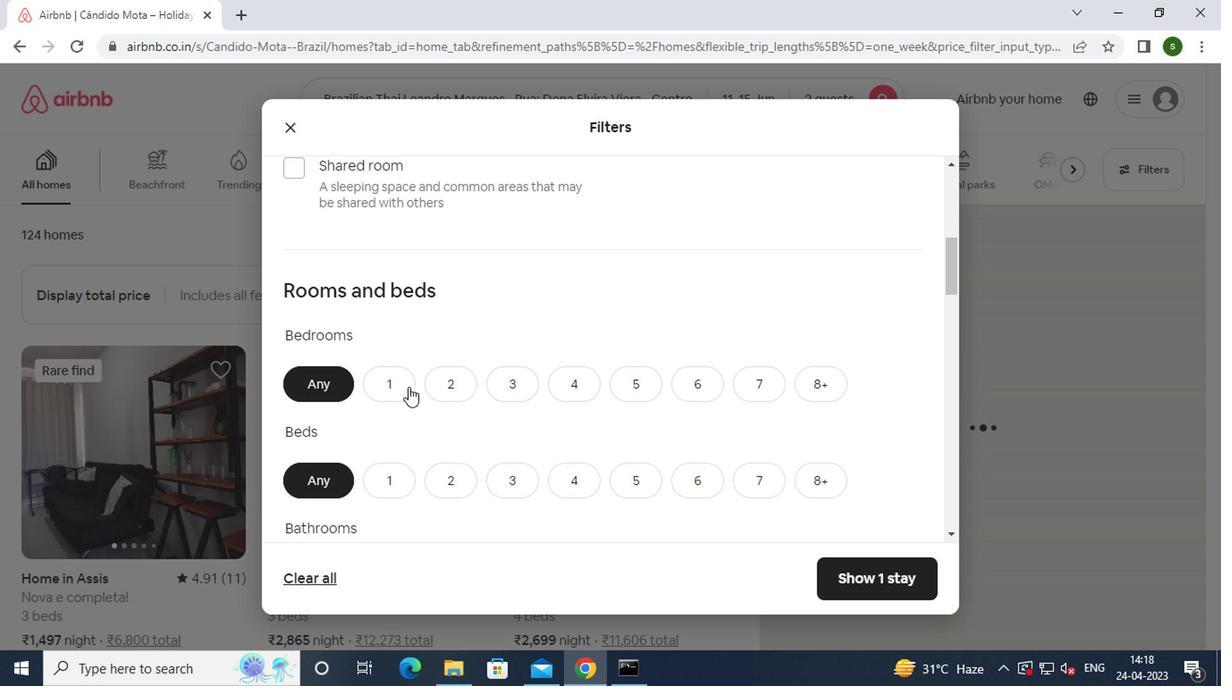 
Action: Mouse moved to (455, 485)
Screenshot: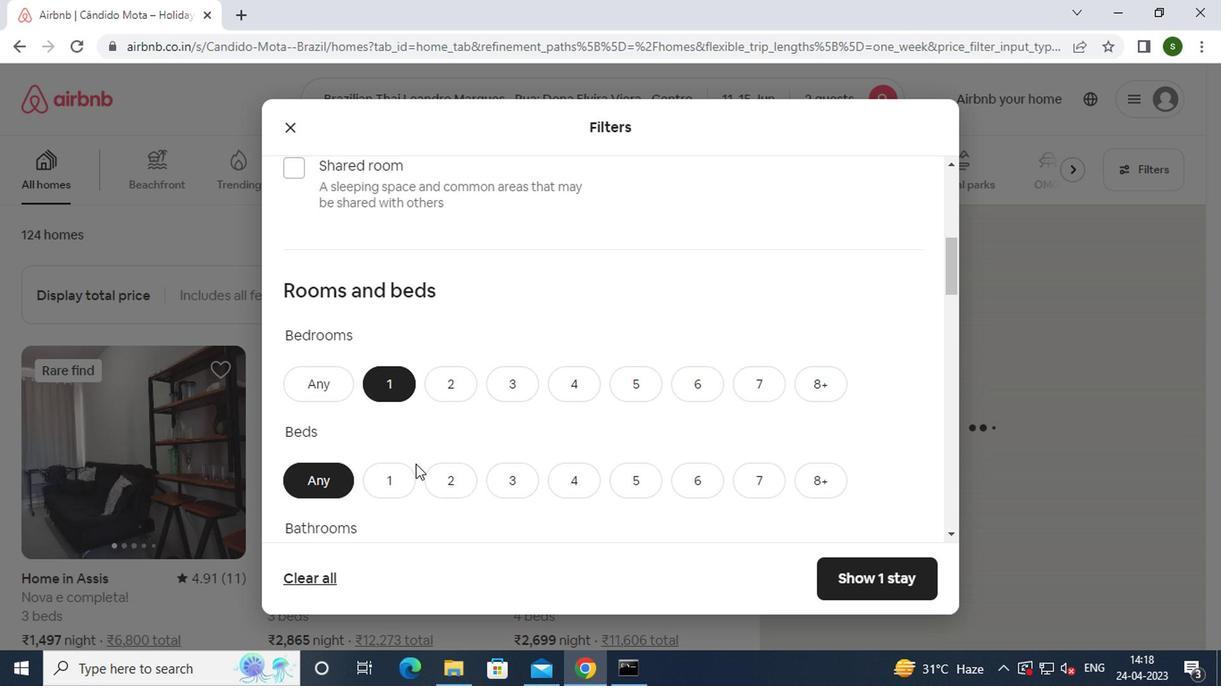 
Action: Mouse pressed left at (455, 485)
Screenshot: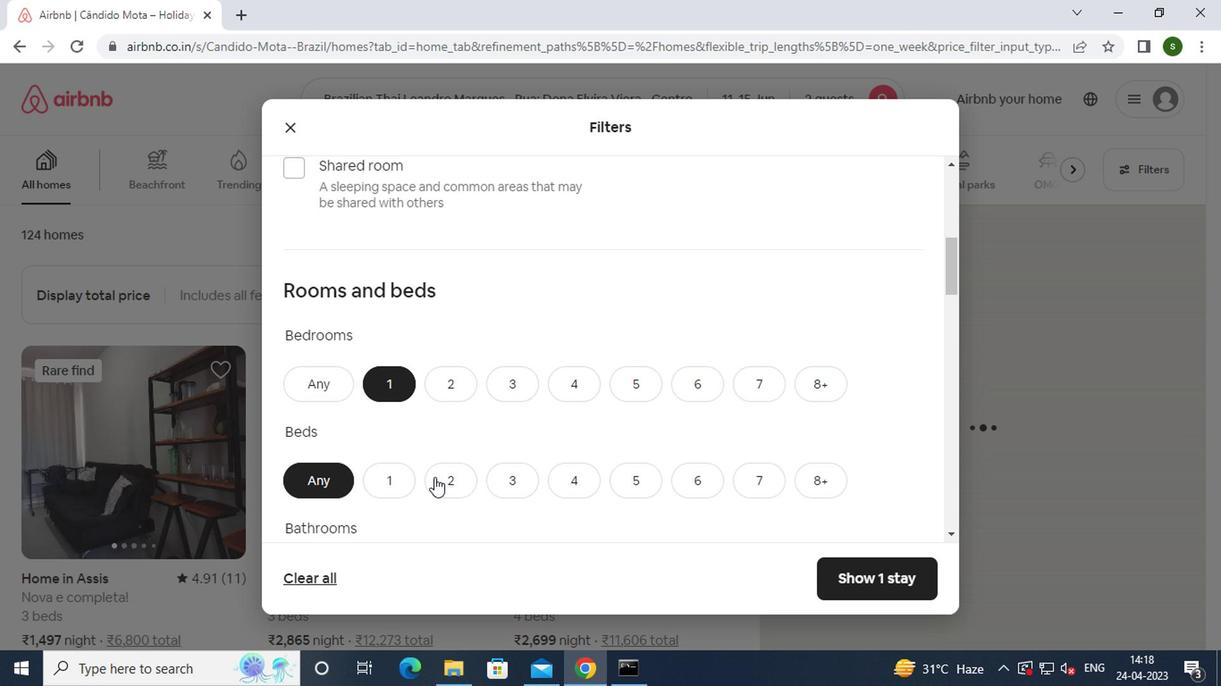 
Action: Mouse moved to (457, 462)
Screenshot: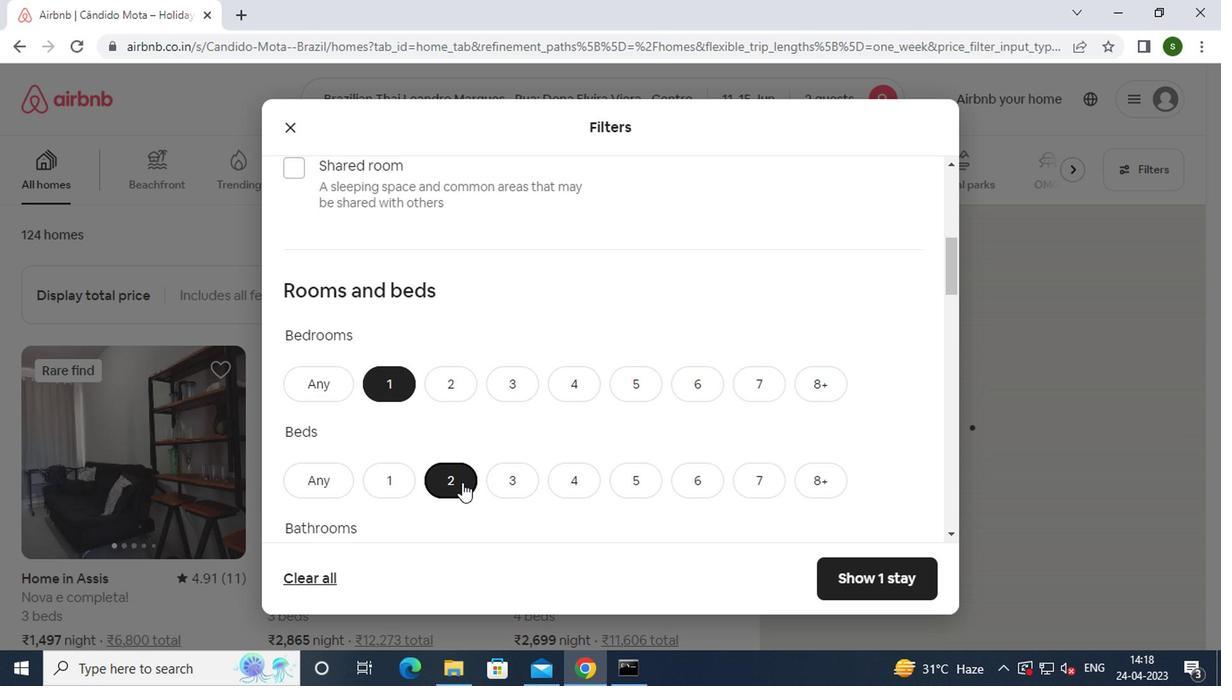 
Action: Mouse scrolled (457, 461) with delta (0, 0)
Screenshot: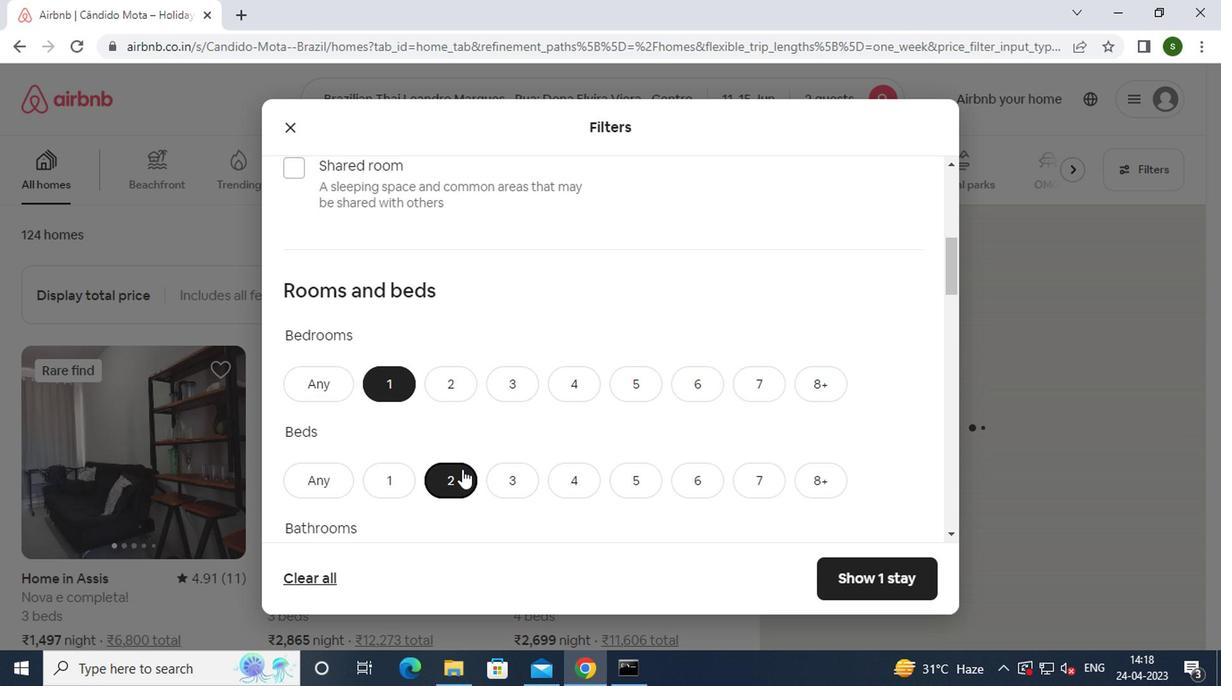
Action: Mouse scrolled (457, 461) with delta (0, 0)
Screenshot: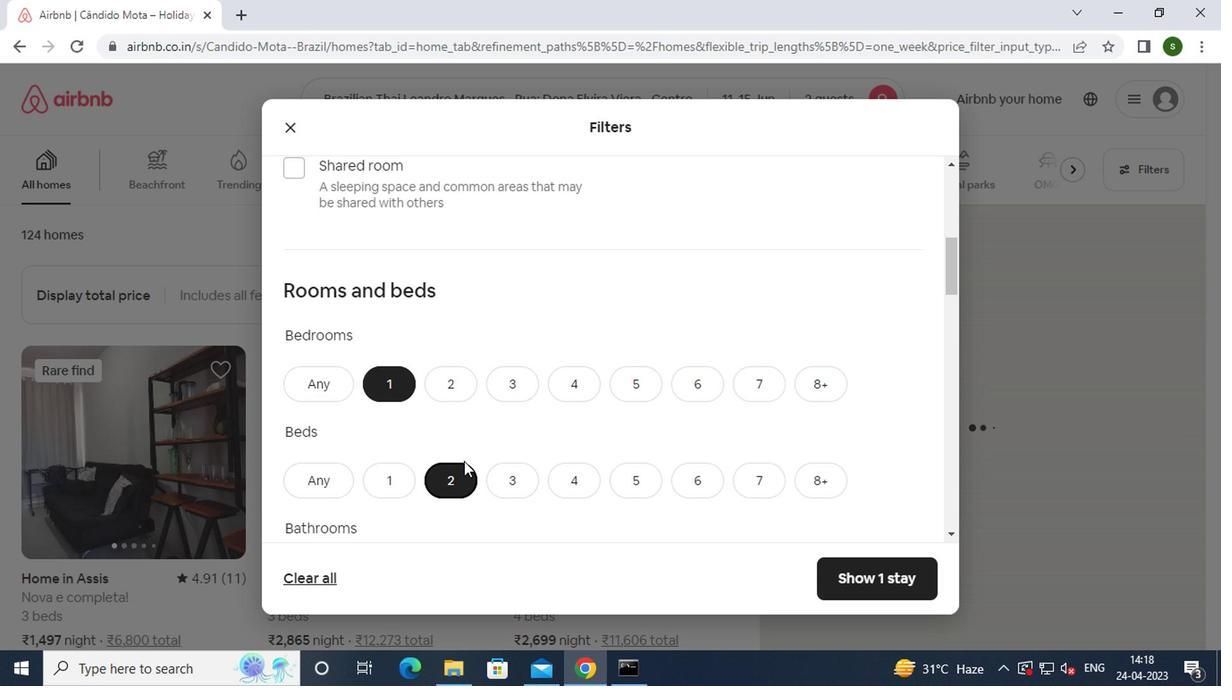 
Action: Mouse scrolled (457, 461) with delta (0, 0)
Screenshot: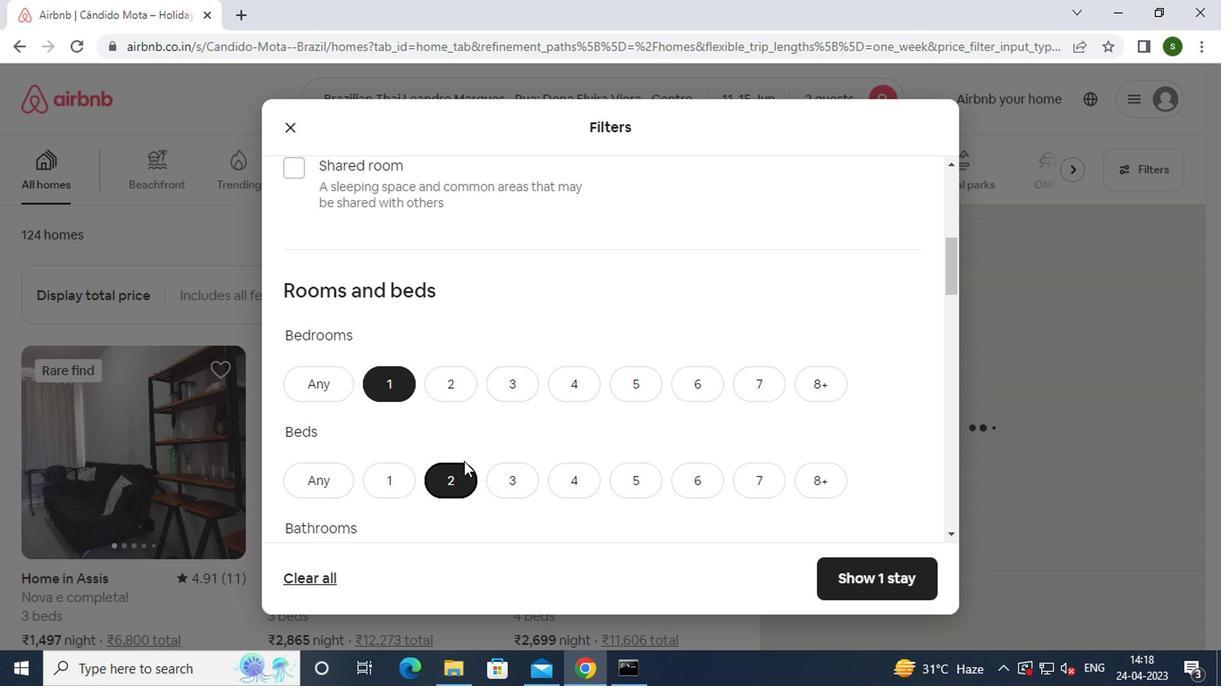 
Action: Mouse moved to (395, 321)
Screenshot: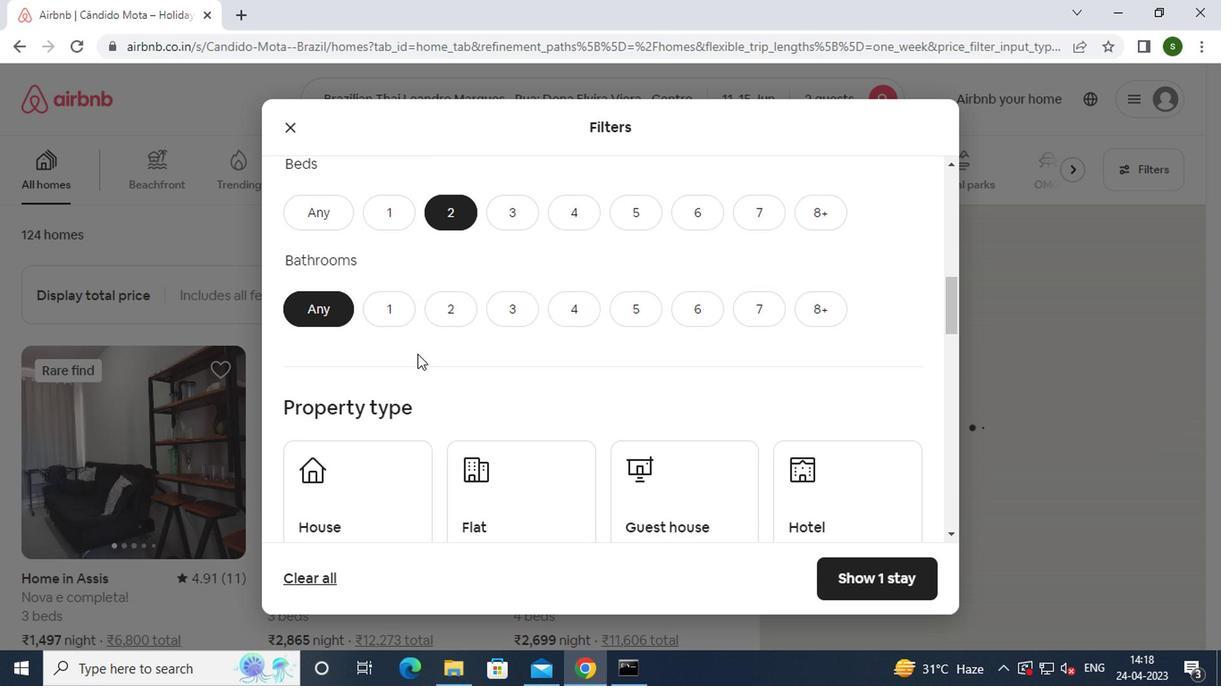 
Action: Mouse pressed left at (395, 321)
Screenshot: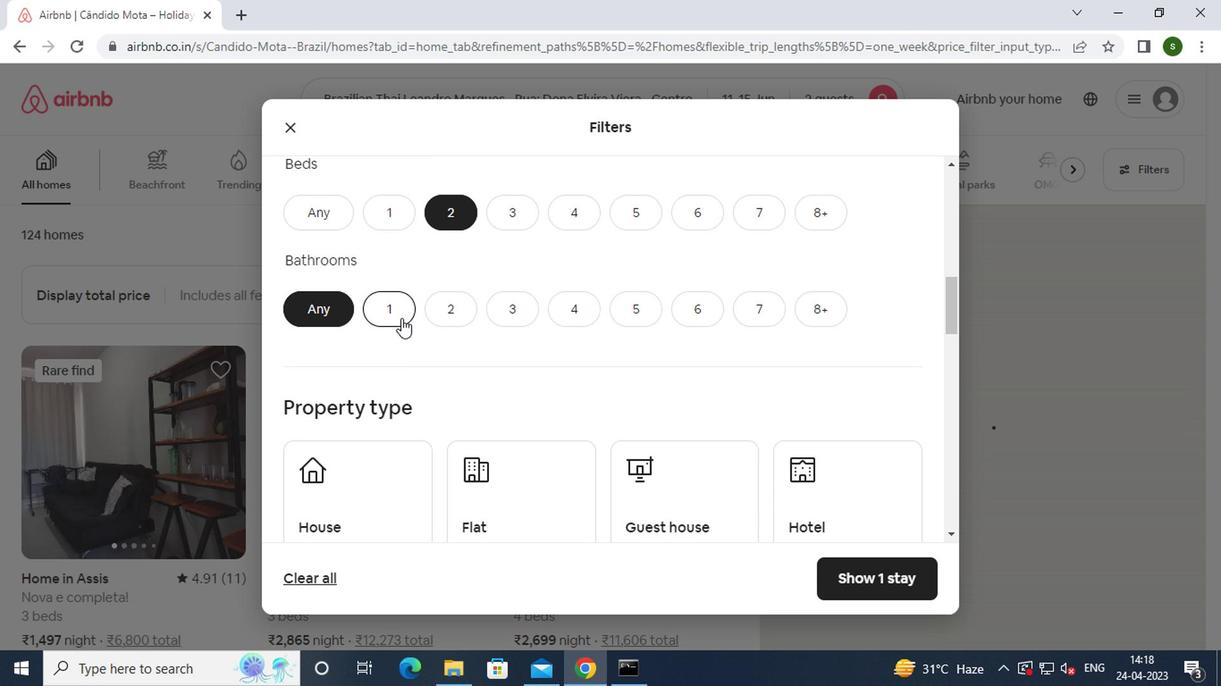 
Action: Mouse moved to (394, 321)
Screenshot: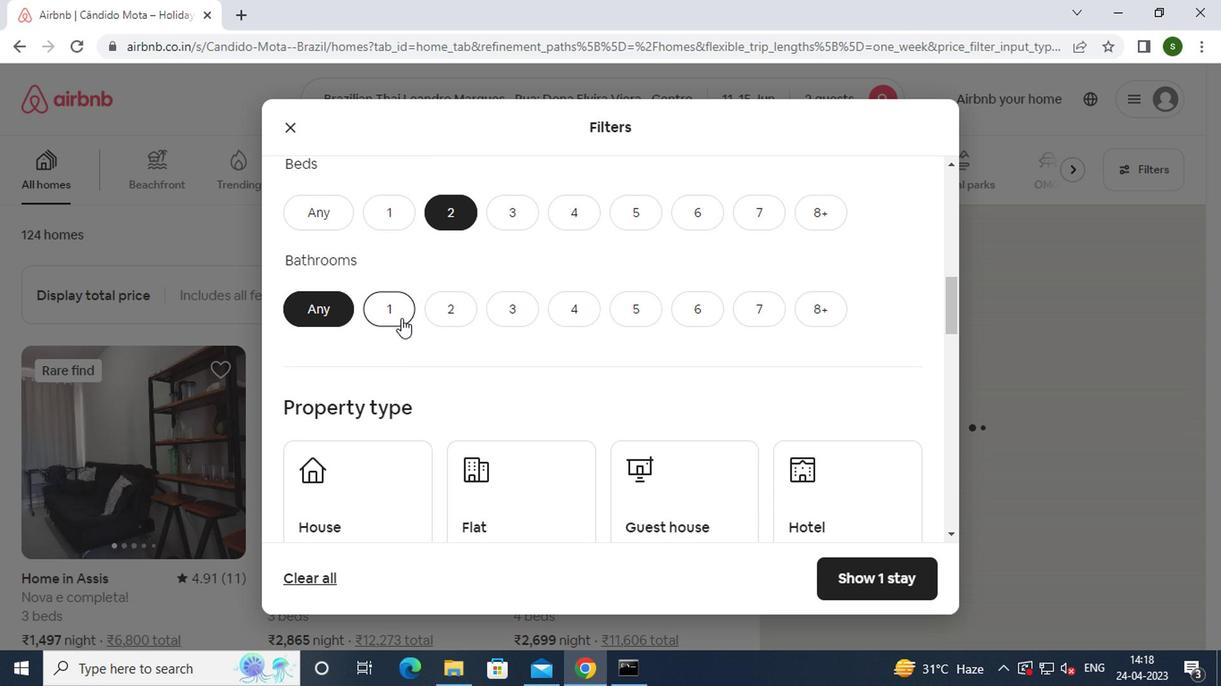 
Action: Mouse scrolled (394, 319) with delta (0, -1)
Screenshot: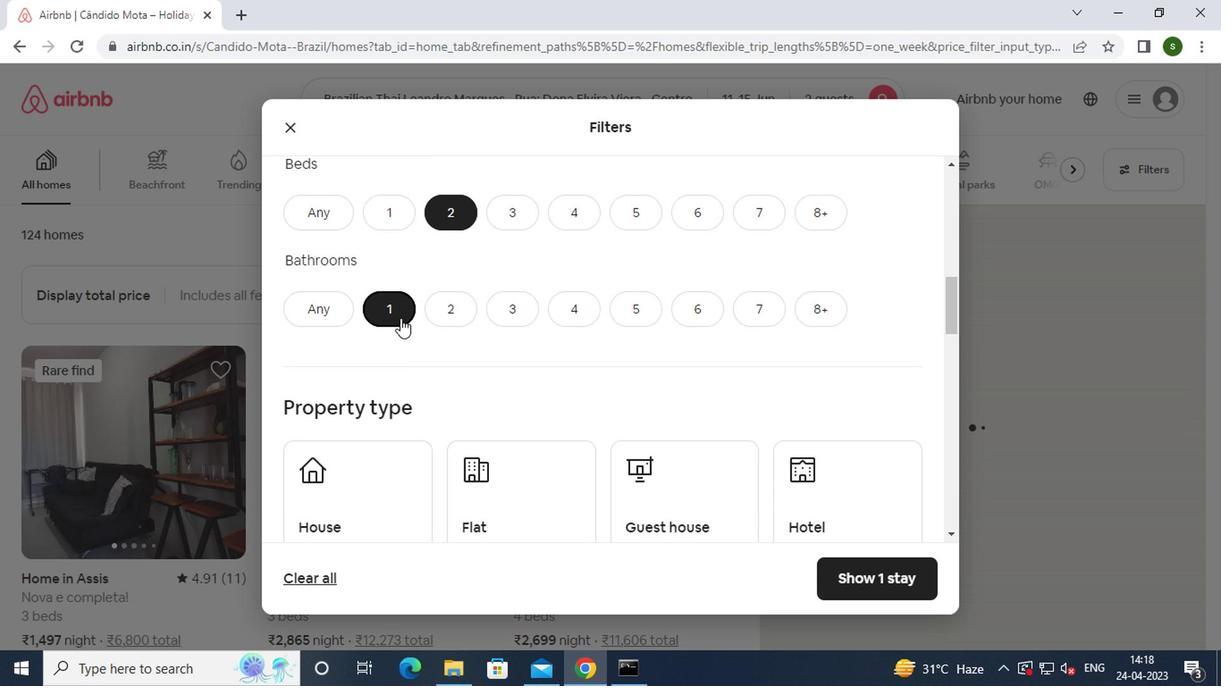 
Action: Mouse scrolled (394, 319) with delta (0, -1)
Screenshot: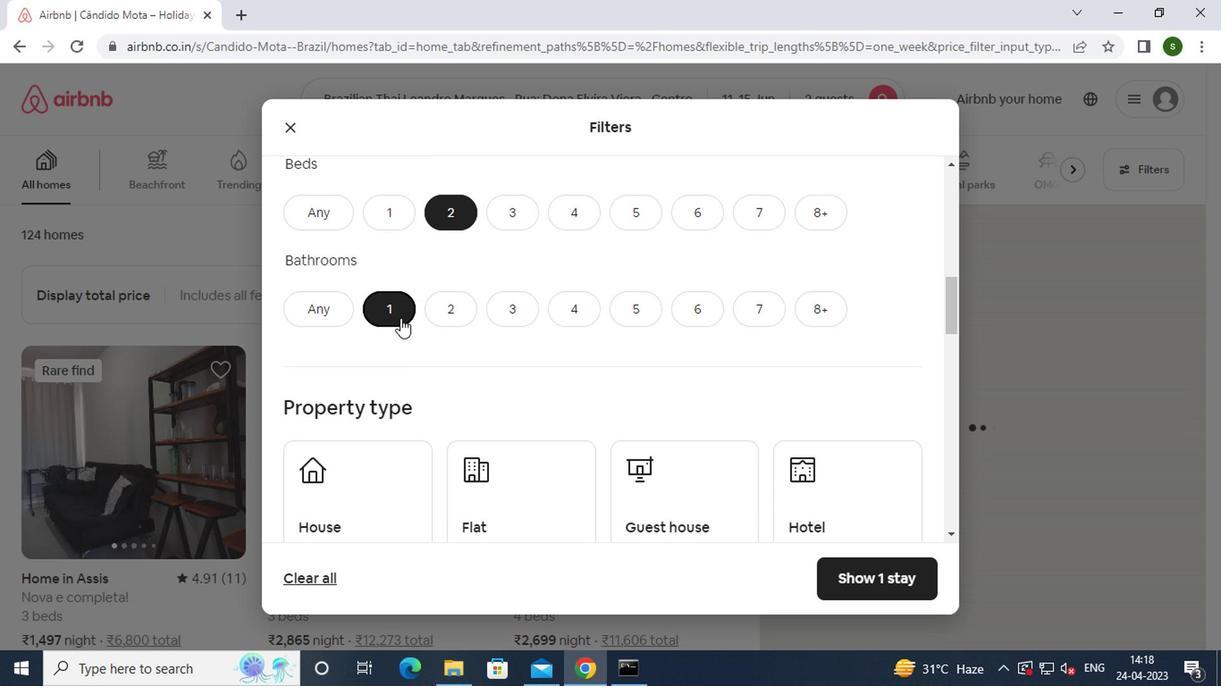 
Action: Mouse moved to (385, 321)
Screenshot: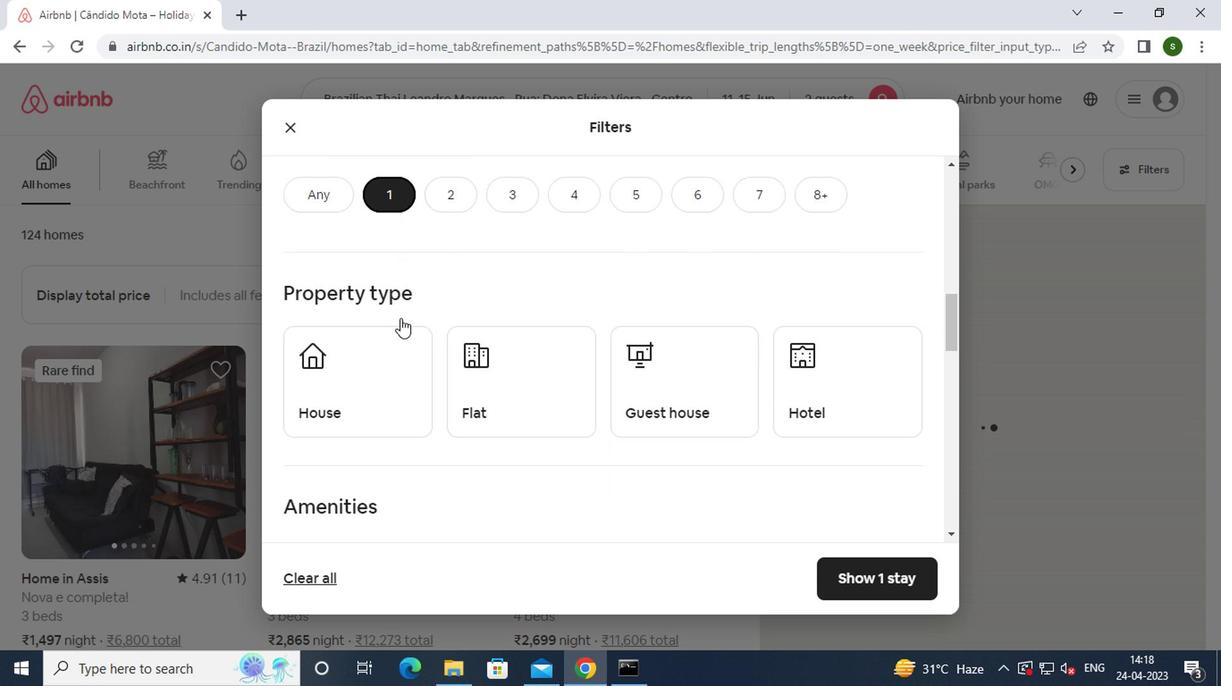 
Action: Mouse pressed left at (385, 321)
Screenshot: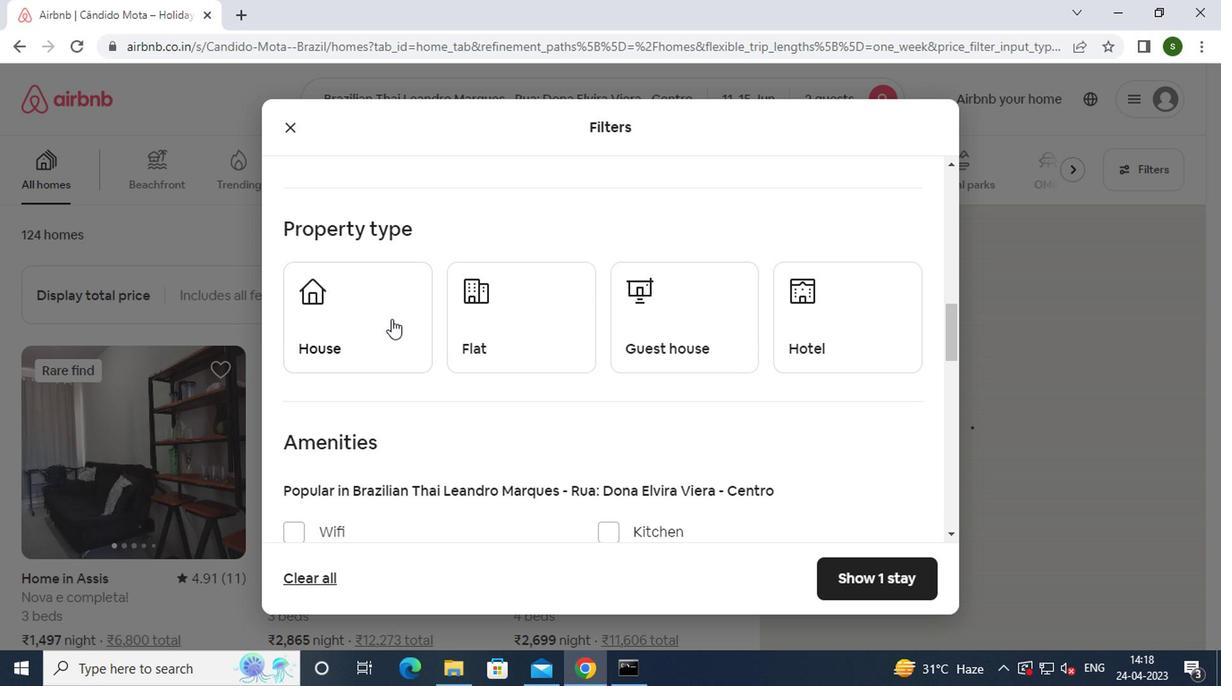 
Action: Mouse moved to (485, 328)
Screenshot: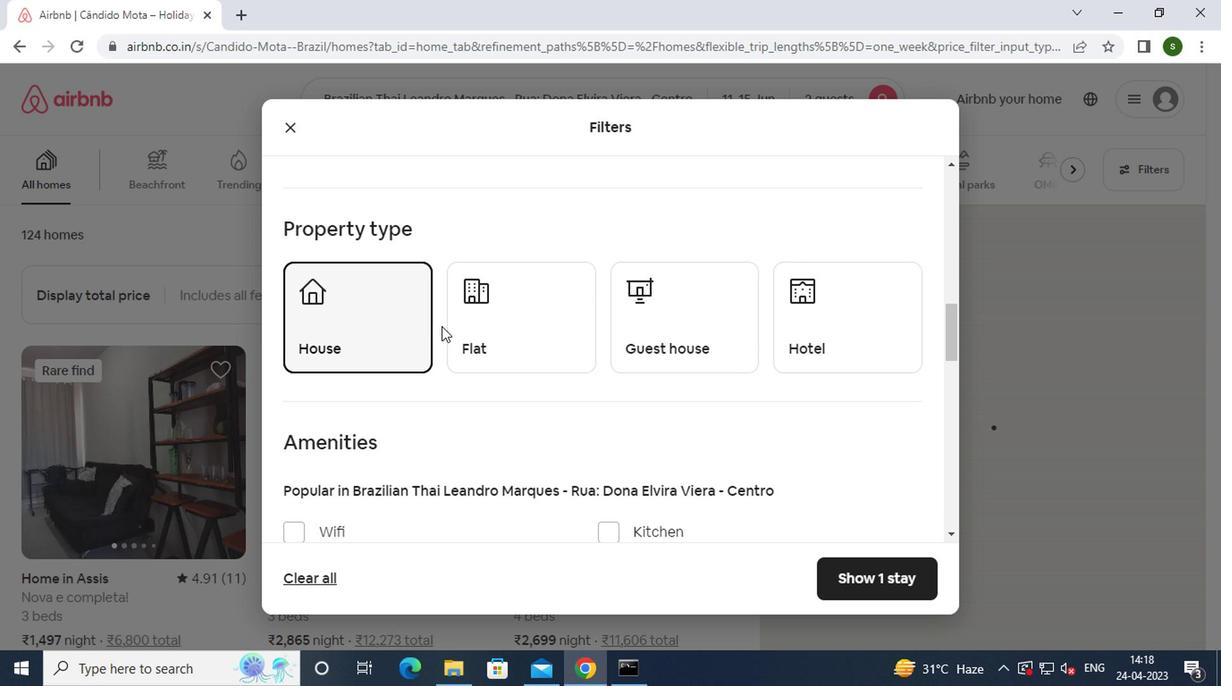 
Action: Mouse pressed left at (485, 328)
Screenshot: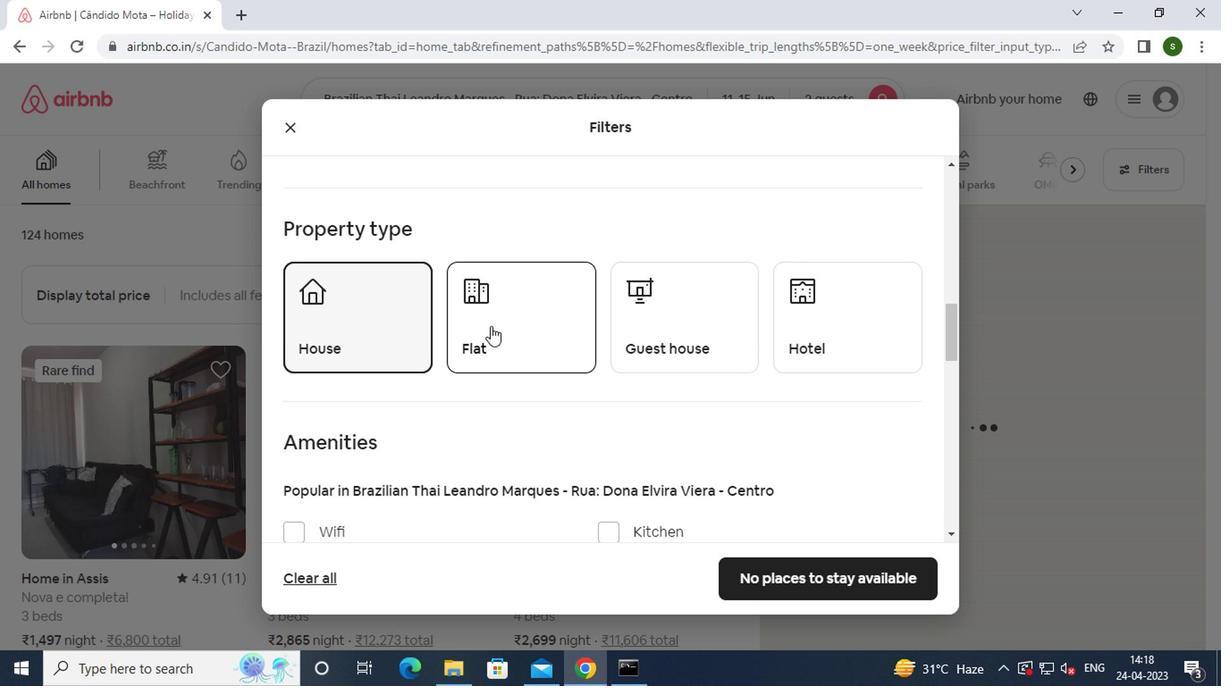
Action: Mouse moved to (630, 311)
Screenshot: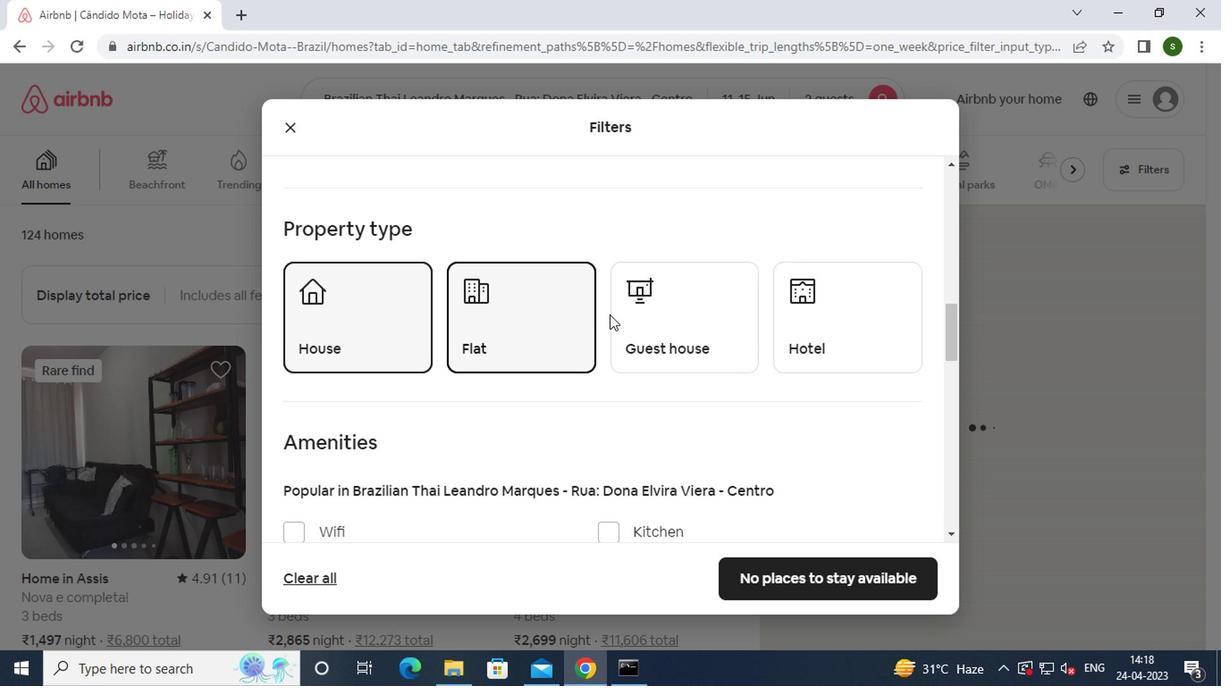 
Action: Mouse pressed left at (630, 311)
Screenshot: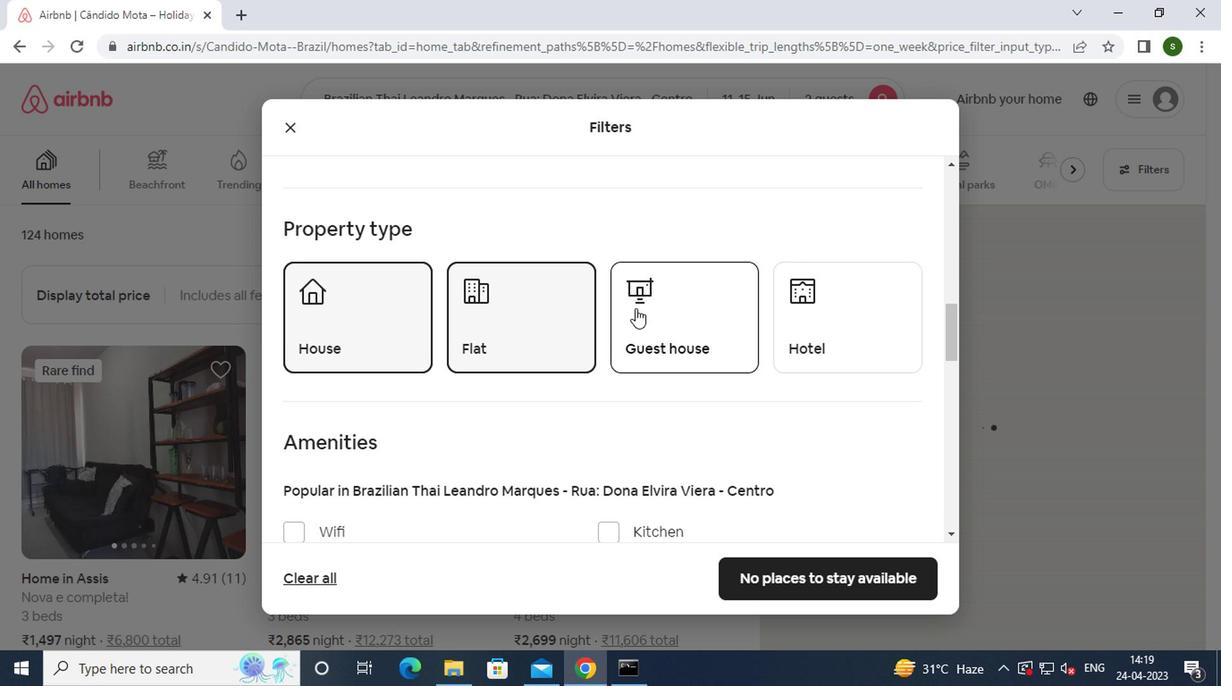 
Action: Mouse moved to (794, 310)
Screenshot: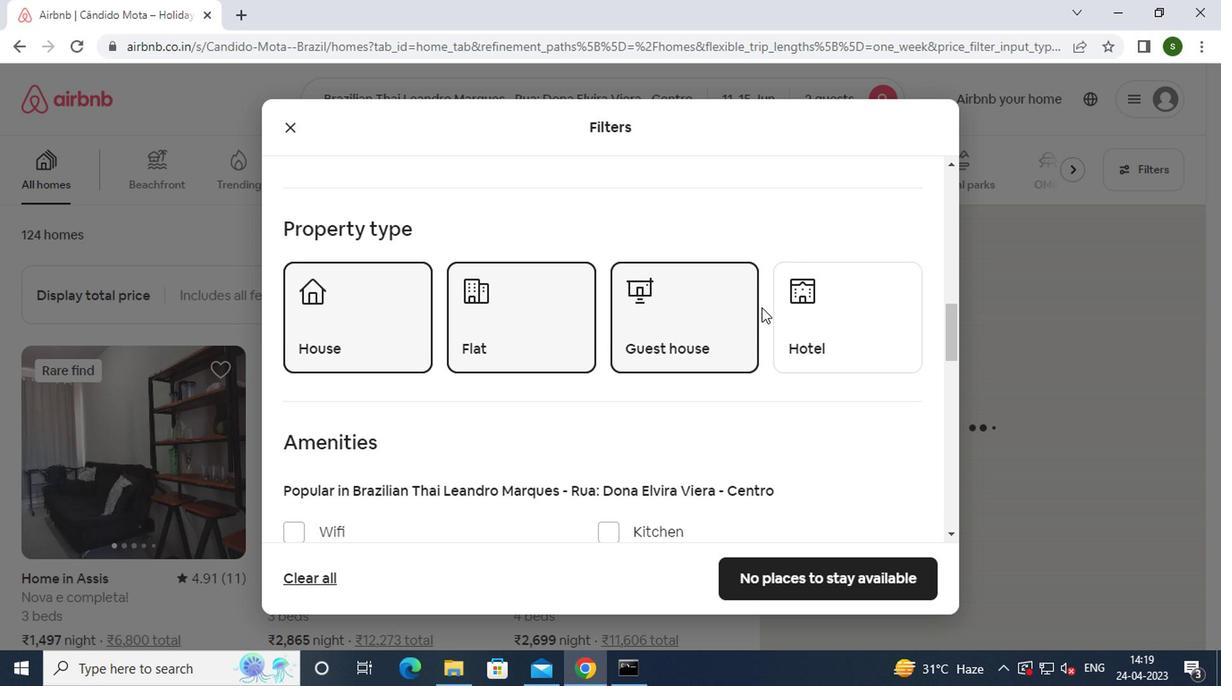 
Action: Mouse pressed left at (794, 310)
Screenshot: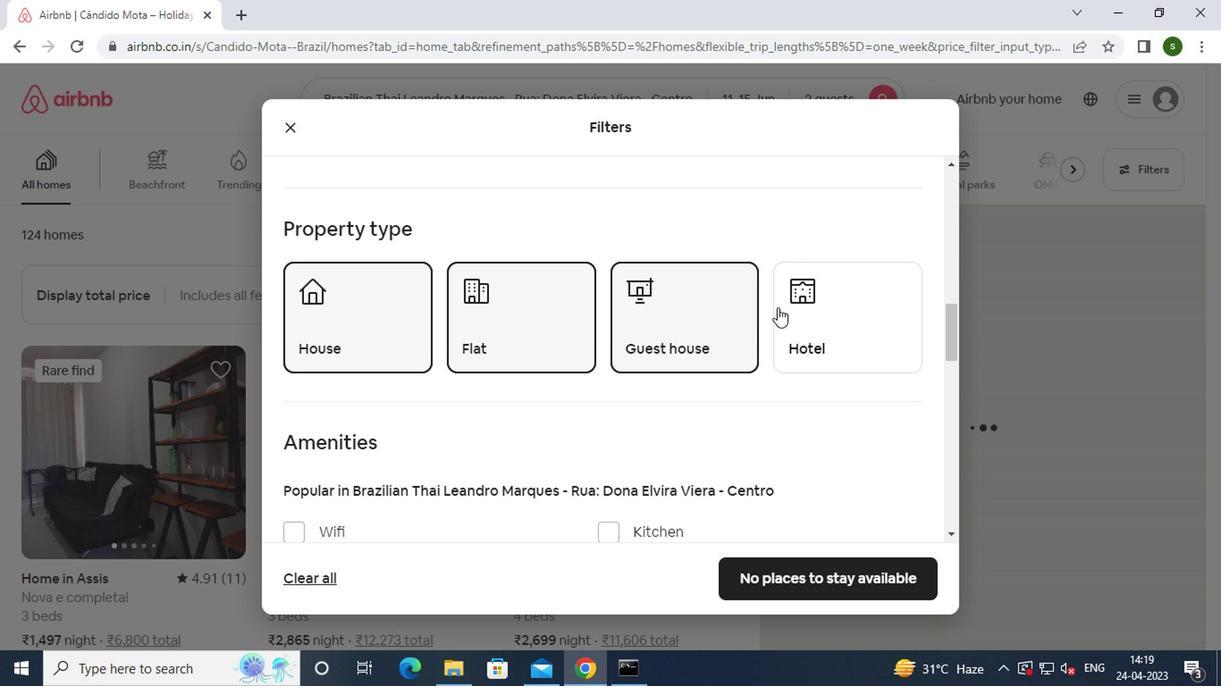 
Action: Mouse moved to (714, 334)
Screenshot: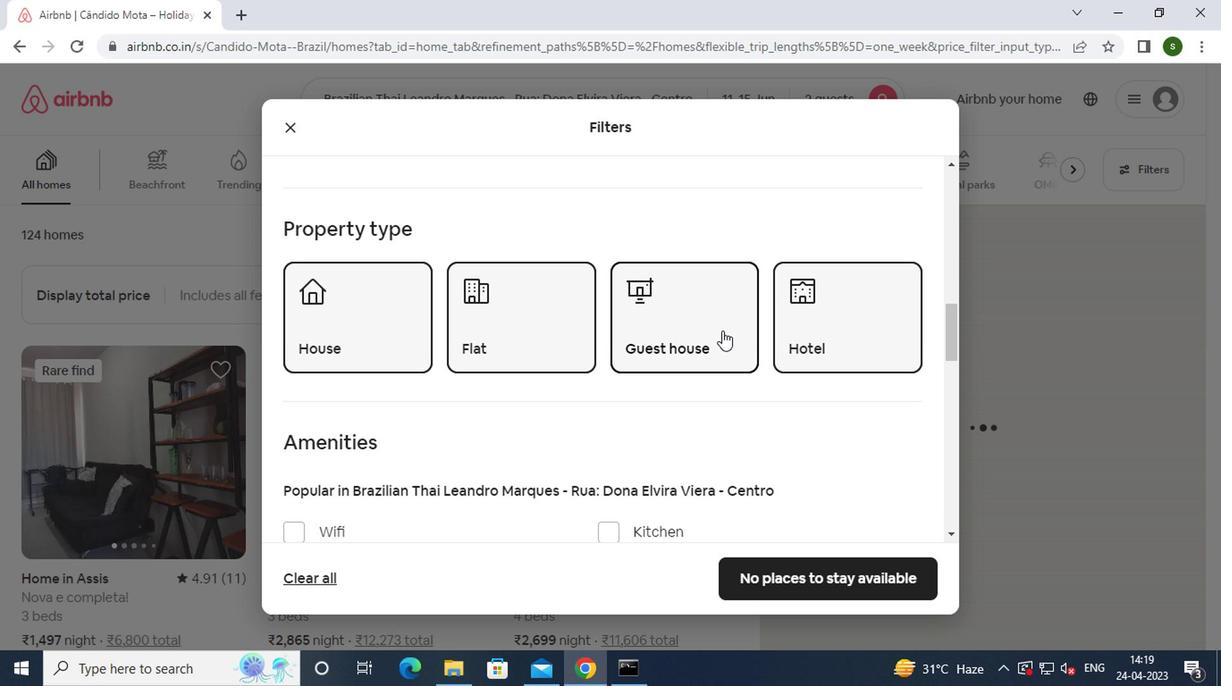 
Action: Mouse scrolled (714, 333) with delta (0, -1)
Screenshot: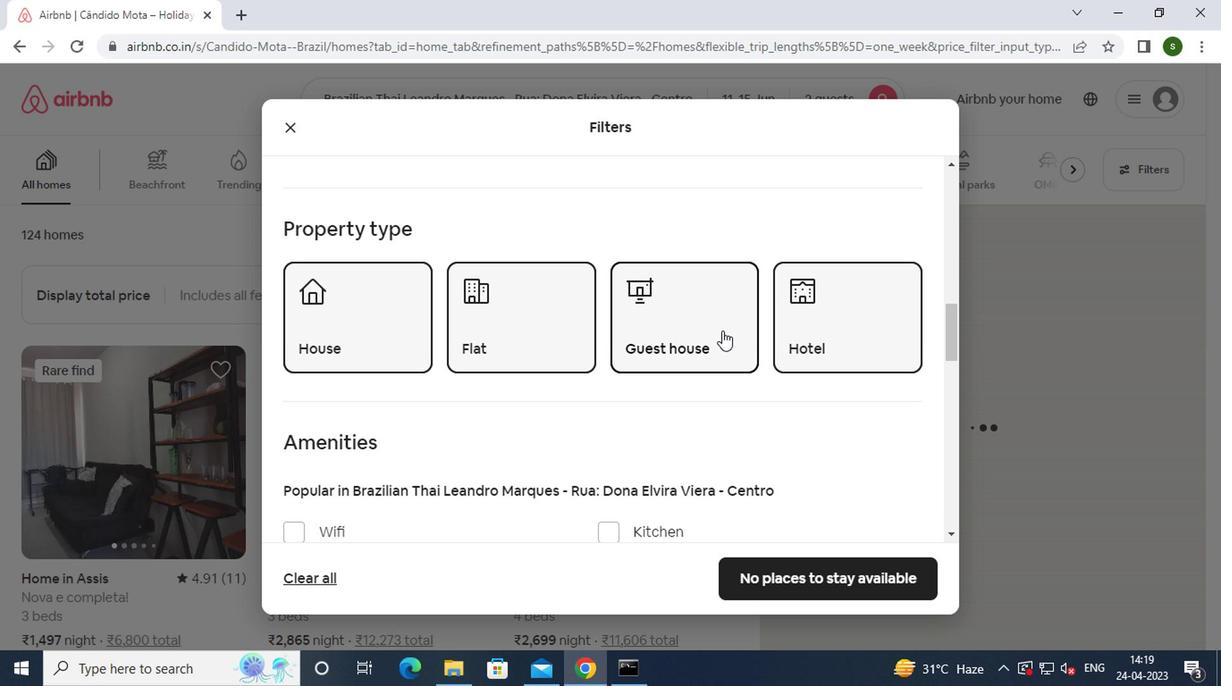
Action: Mouse scrolled (714, 333) with delta (0, -1)
Screenshot: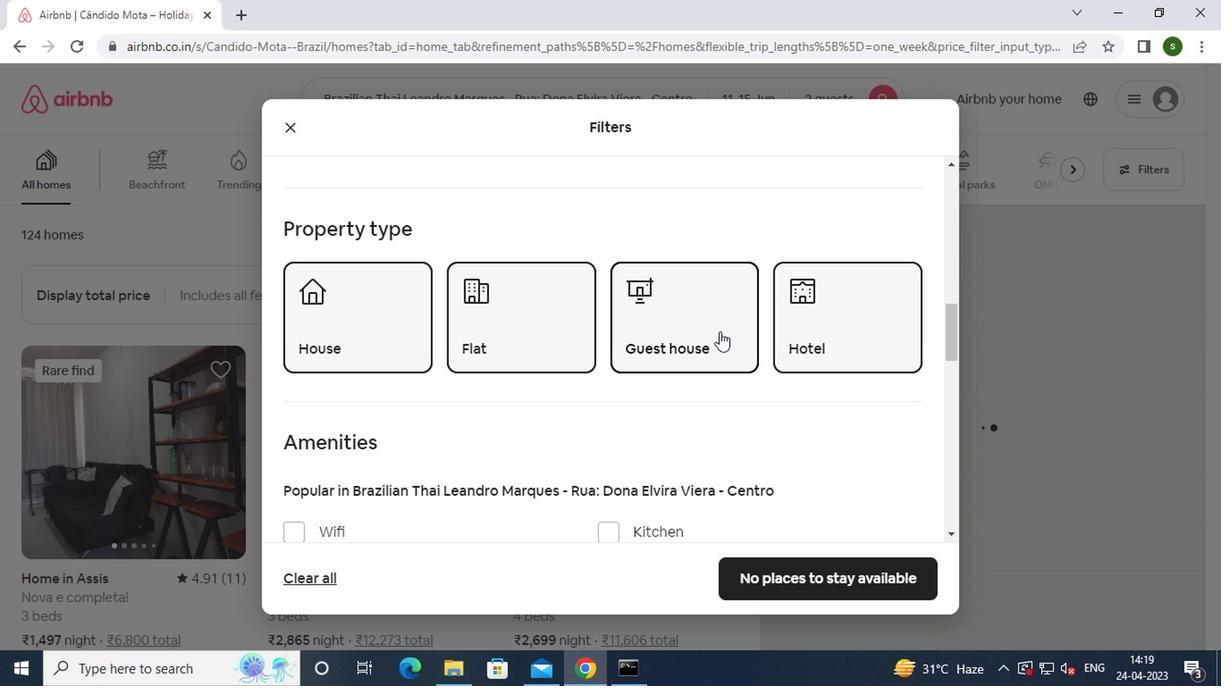 
Action: Mouse scrolled (714, 333) with delta (0, -1)
Screenshot: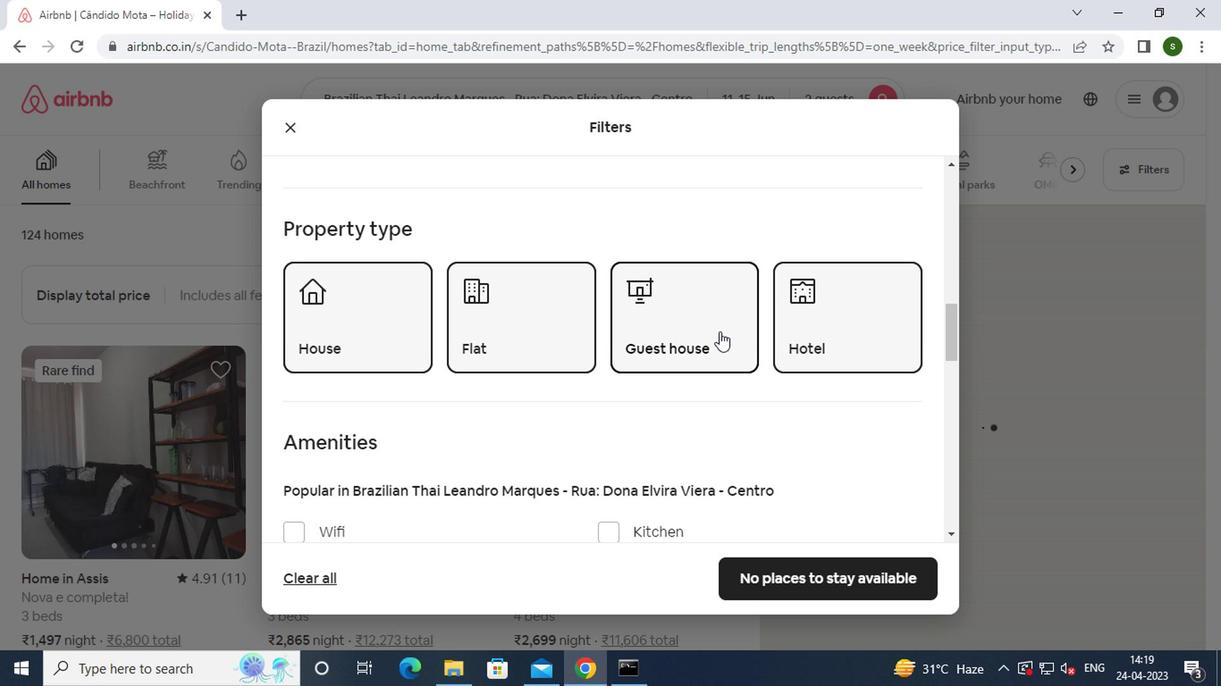 
Action: Mouse scrolled (714, 333) with delta (0, -1)
Screenshot: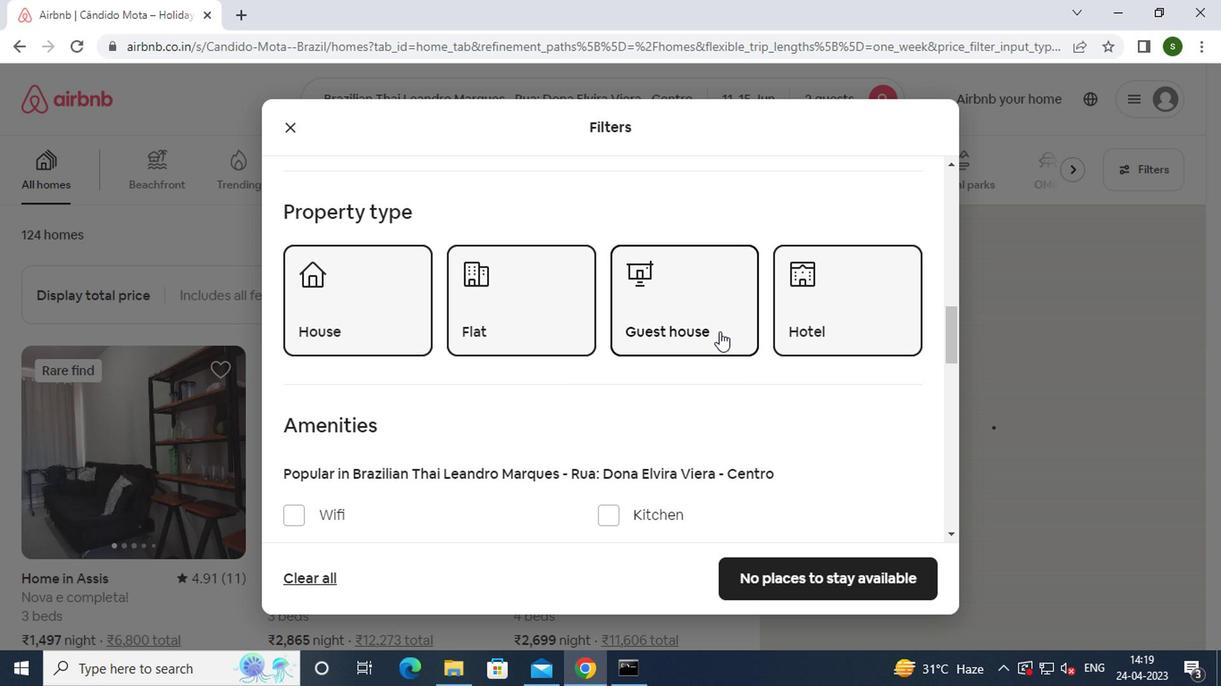 
Action: Mouse scrolled (714, 333) with delta (0, -1)
Screenshot: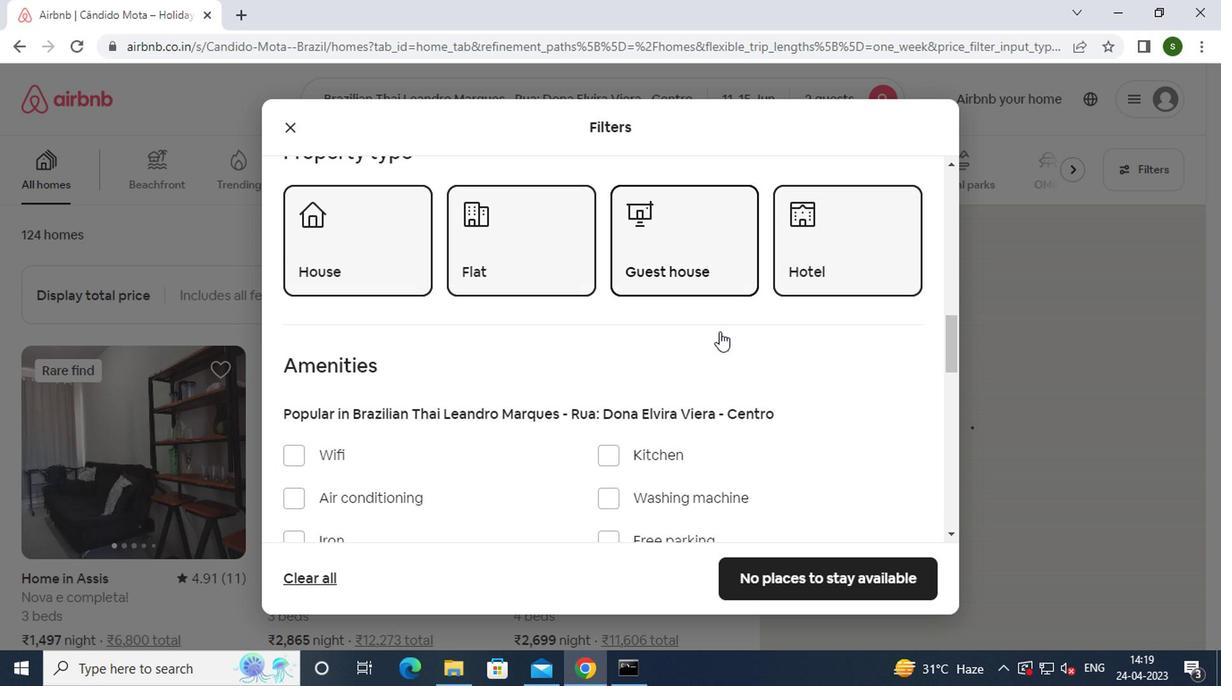 
Action: Mouse scrolled (714, 333) with delta (0, -1)
Screenshot: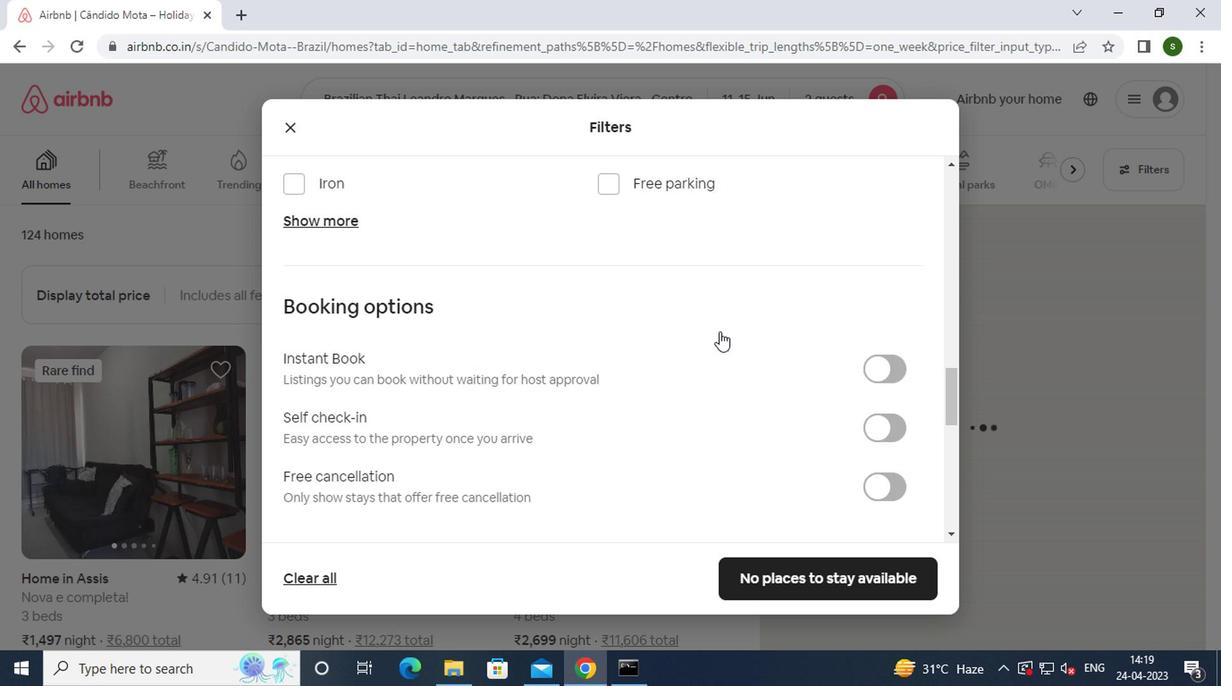 
Action: Mouse moved to (867, 317)
Screenshot: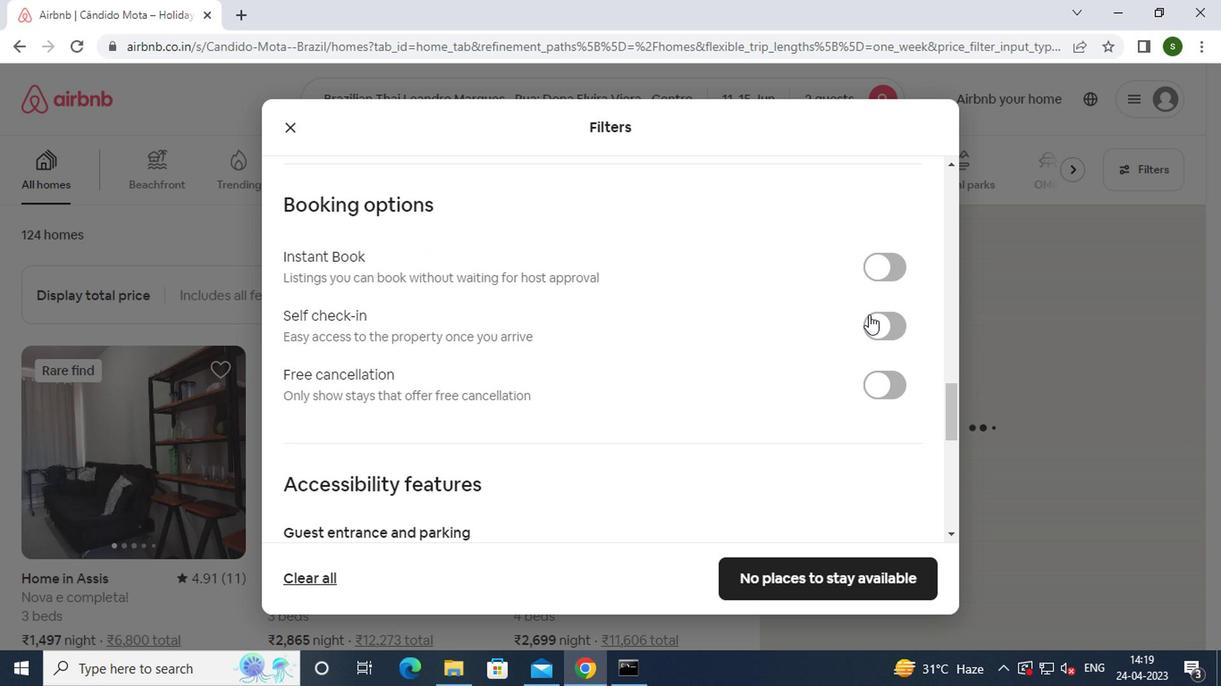 
Action: Mouse pressed left at (867, 317)
Screenshot: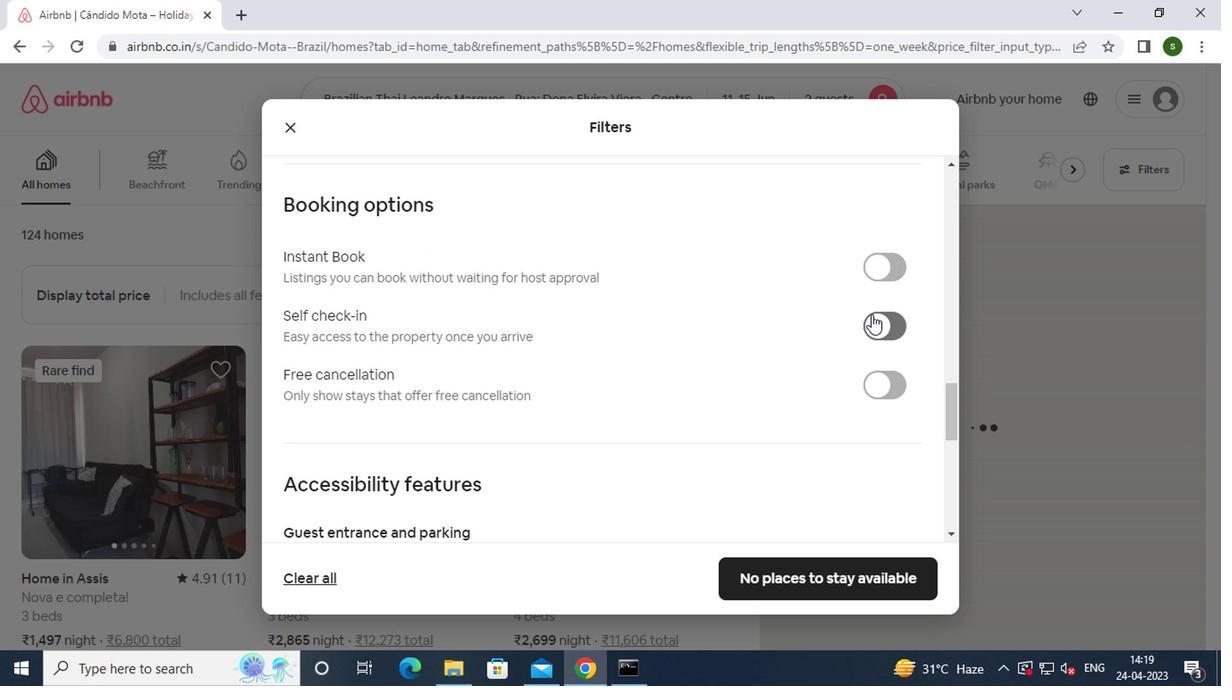 
Action: Mouse moved to (759, 326)
Screenshot: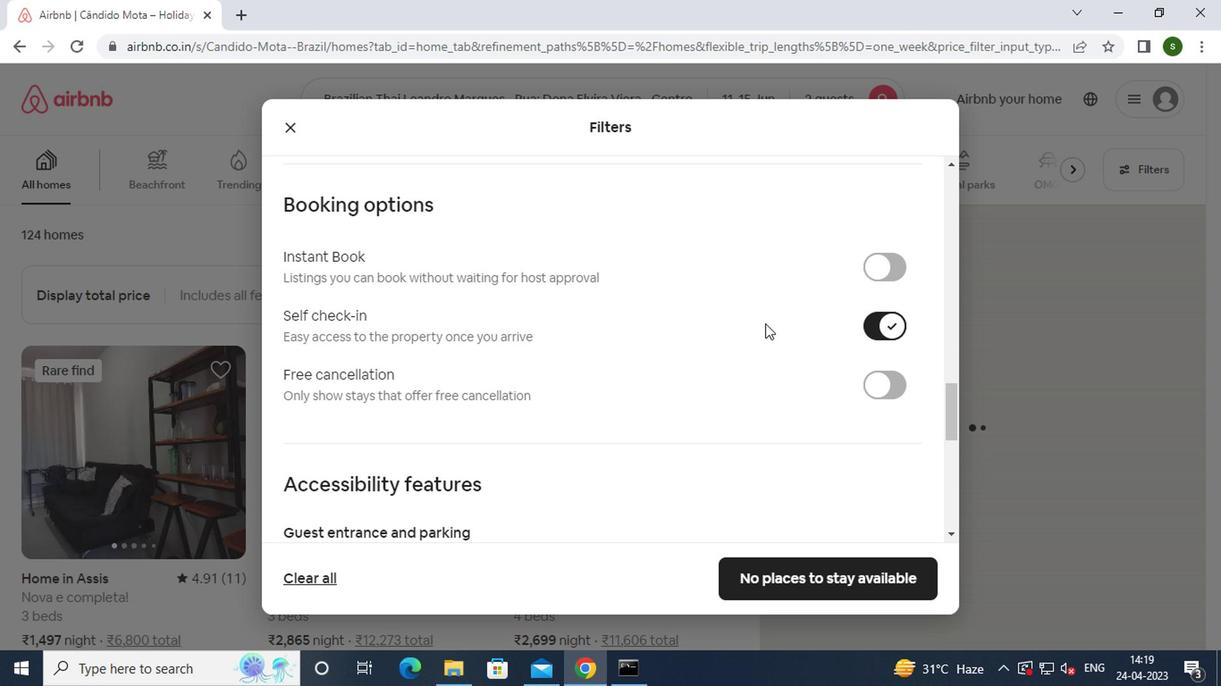 
Action: Mouse scrolled (759, 325) with delta (0, 0)
Screenshot: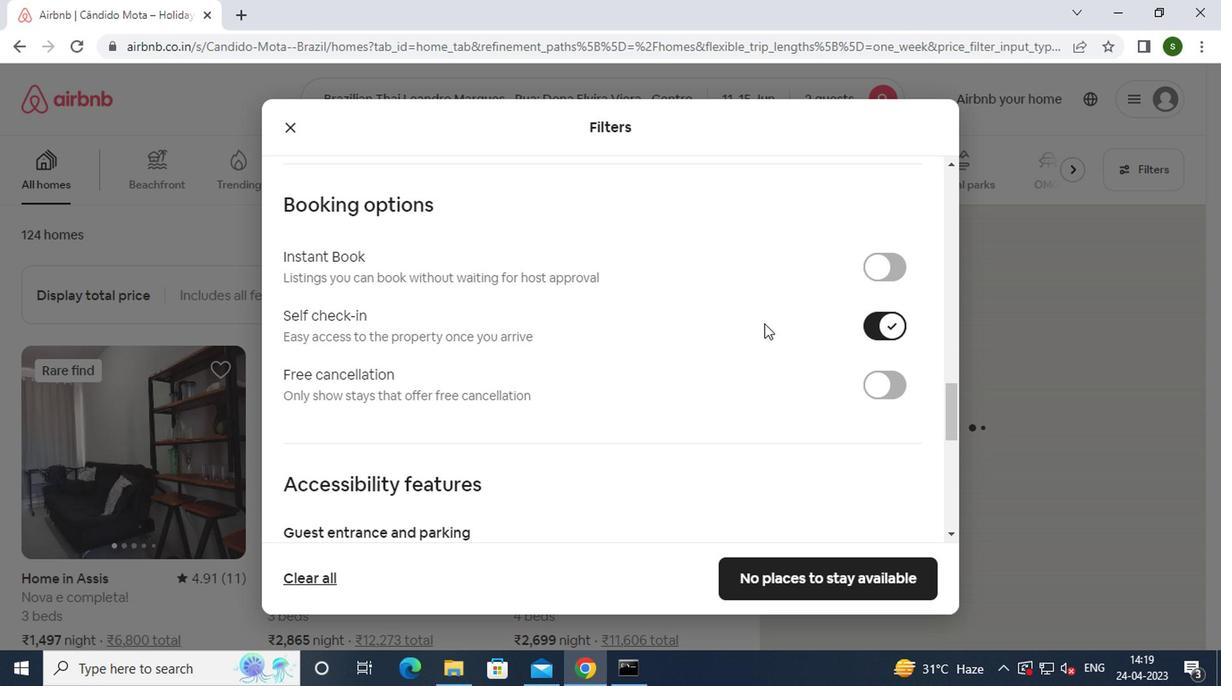 
Action: Mouse scrolled (759, 325) with delta (0, 0)
Screenshot: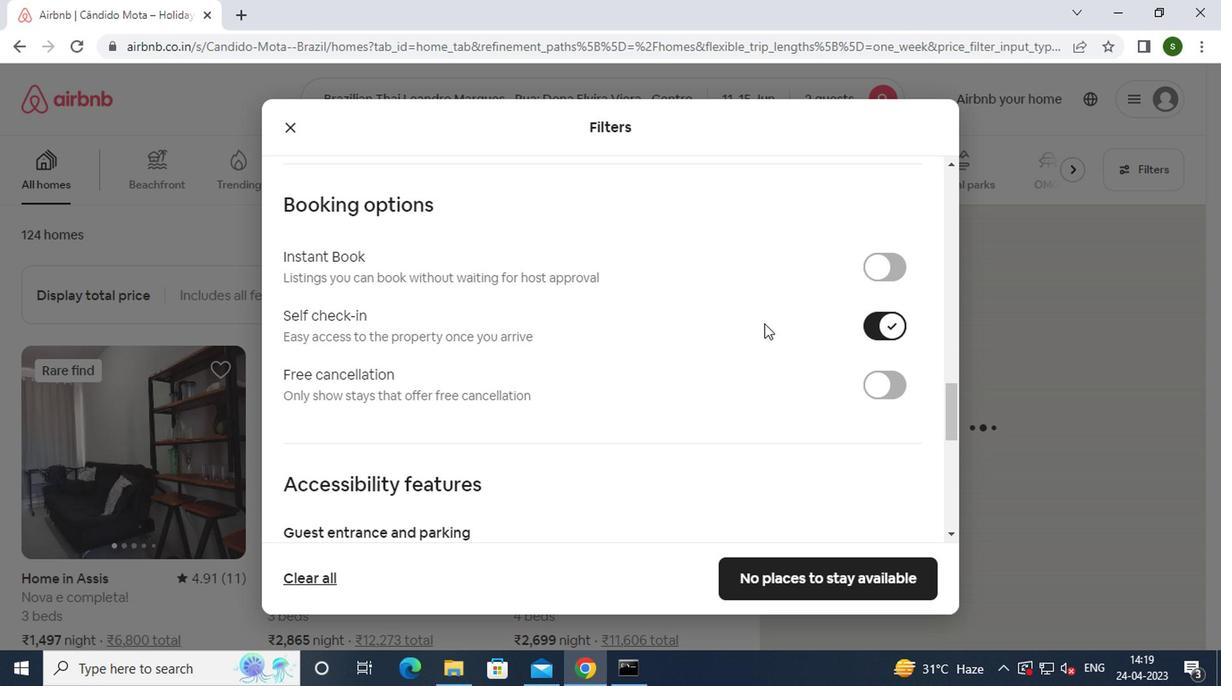 
Action: Mouse scrolled (759, 325) with delta (0, 0)
Screenshot: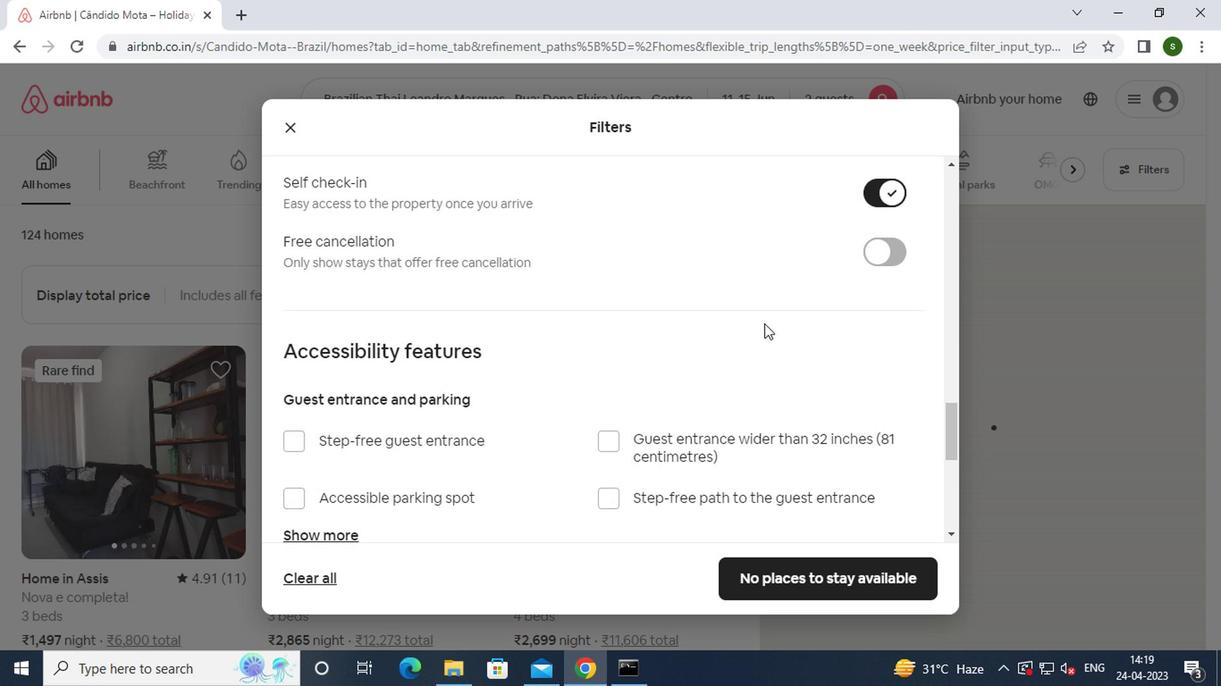
Action: Mouse scrolled (759, 325) with delta (0, 0)
Screenshot: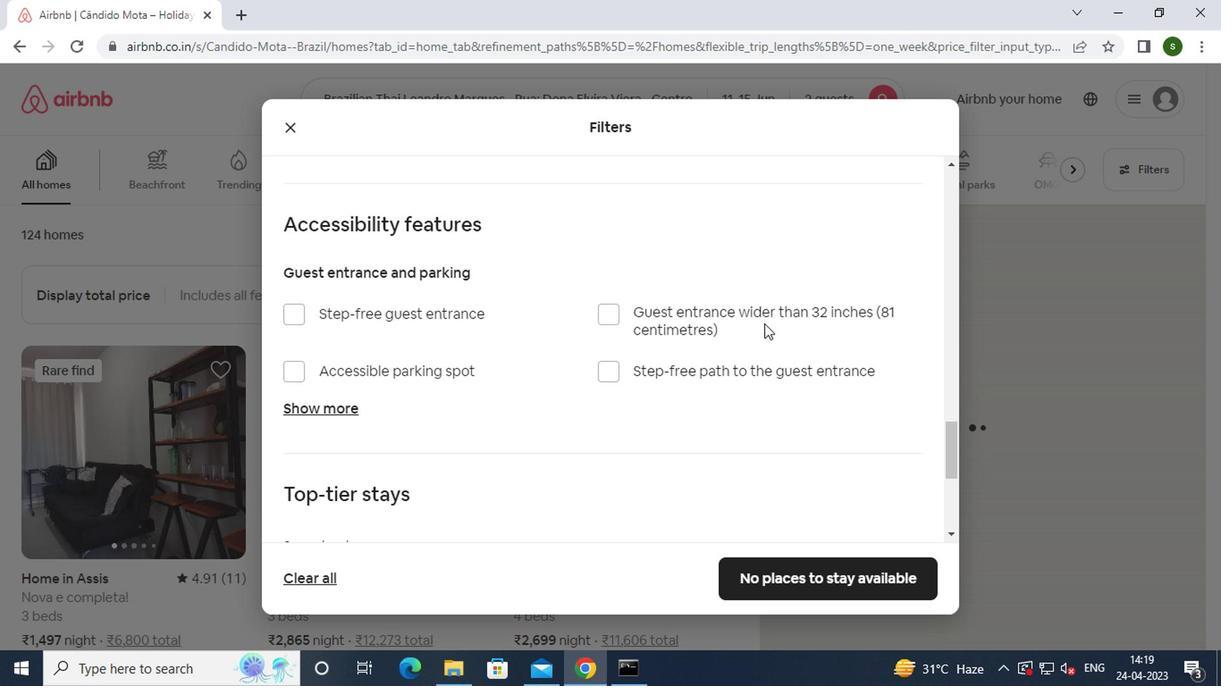 
Action: Mouse scrolled (759, 325) with delta (0, 0)
Screenshot: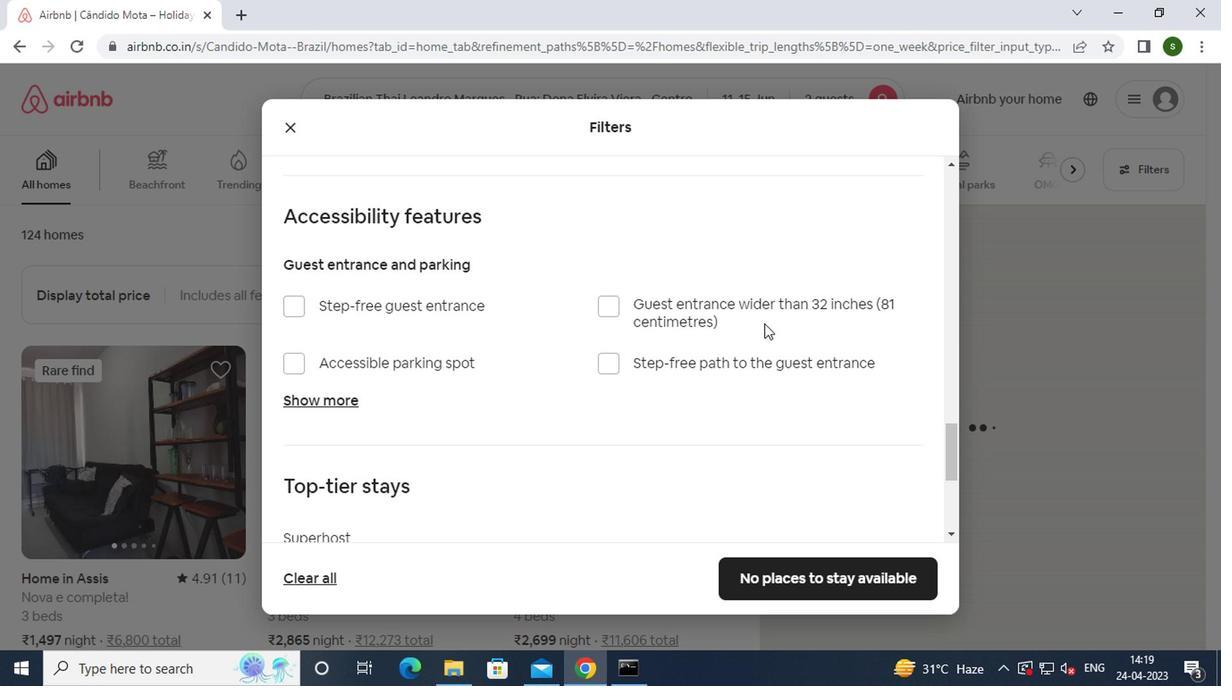 
Action: Mouse scrolled (759, 325) with delta (0, 0)
Screenshot: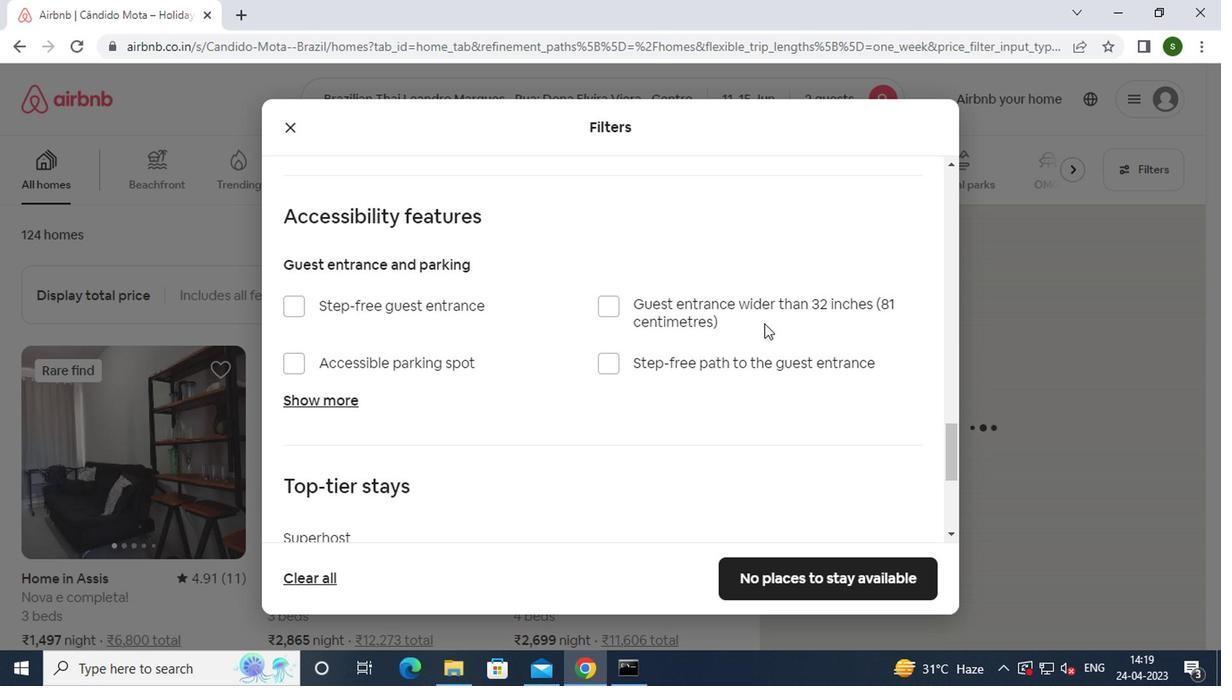
Action: Mouse scrolled (759, 325) with delta (0, 0)
Screenshot: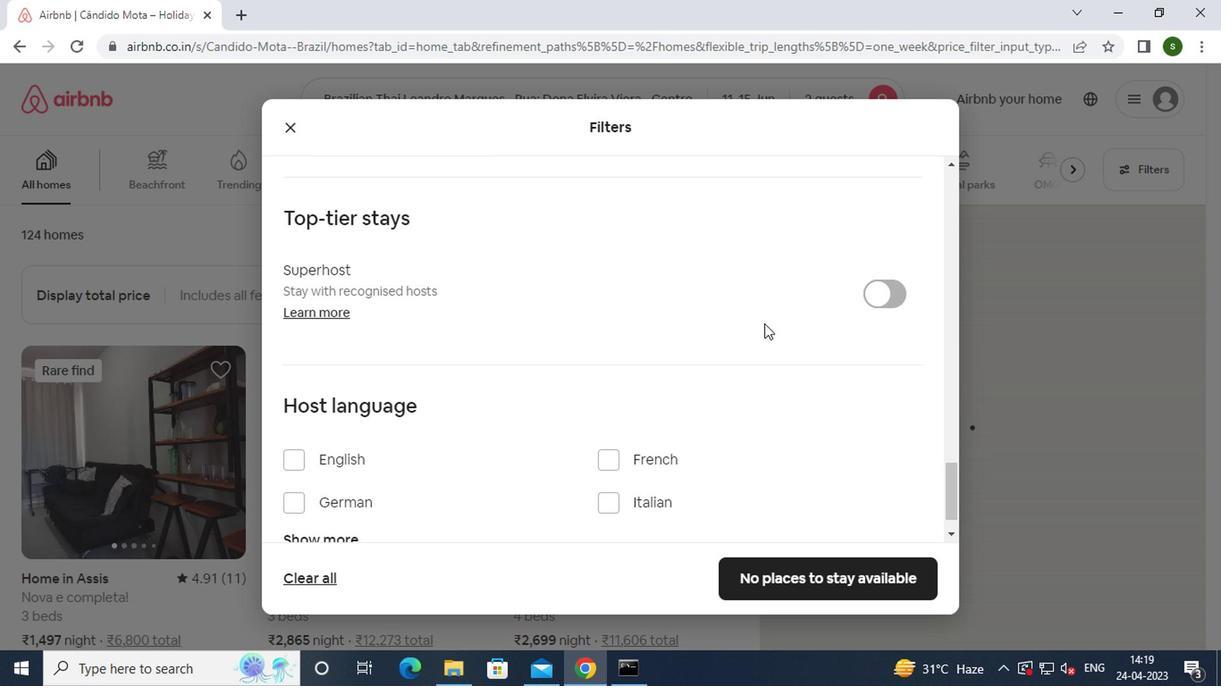 
Action: Mouse scrolled (759, 325) with delta (0, 0)
Screenshot: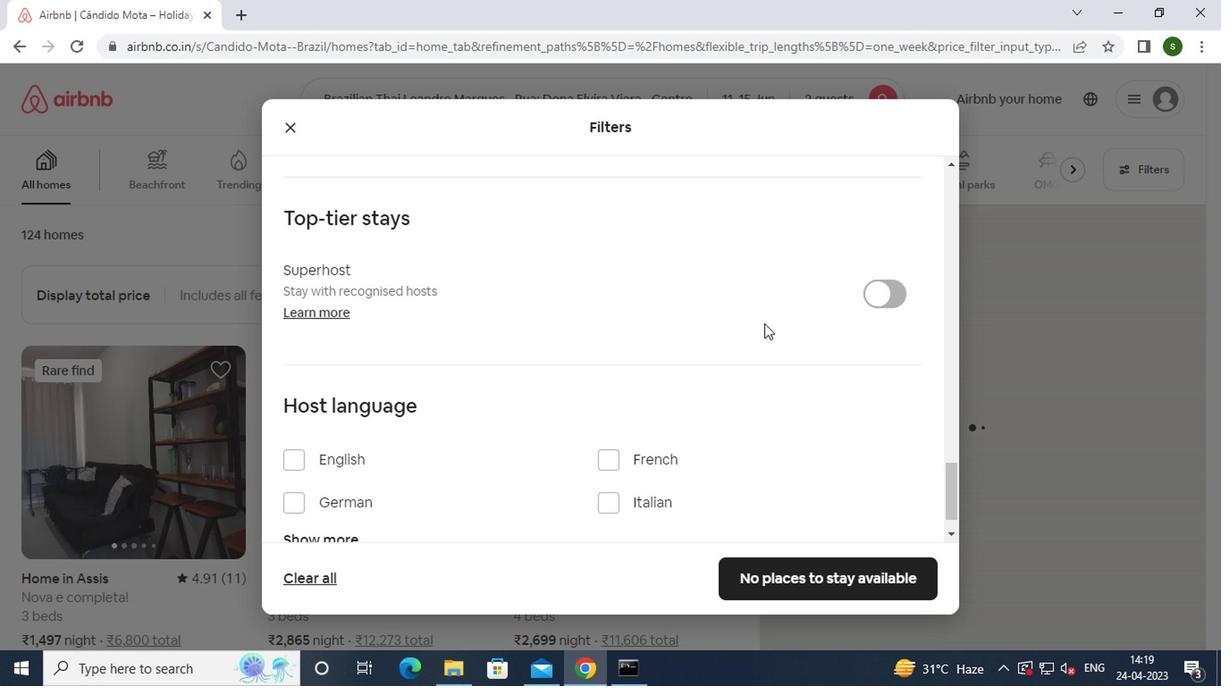
Action: Mouse moved to (799, 568)
Screenshot: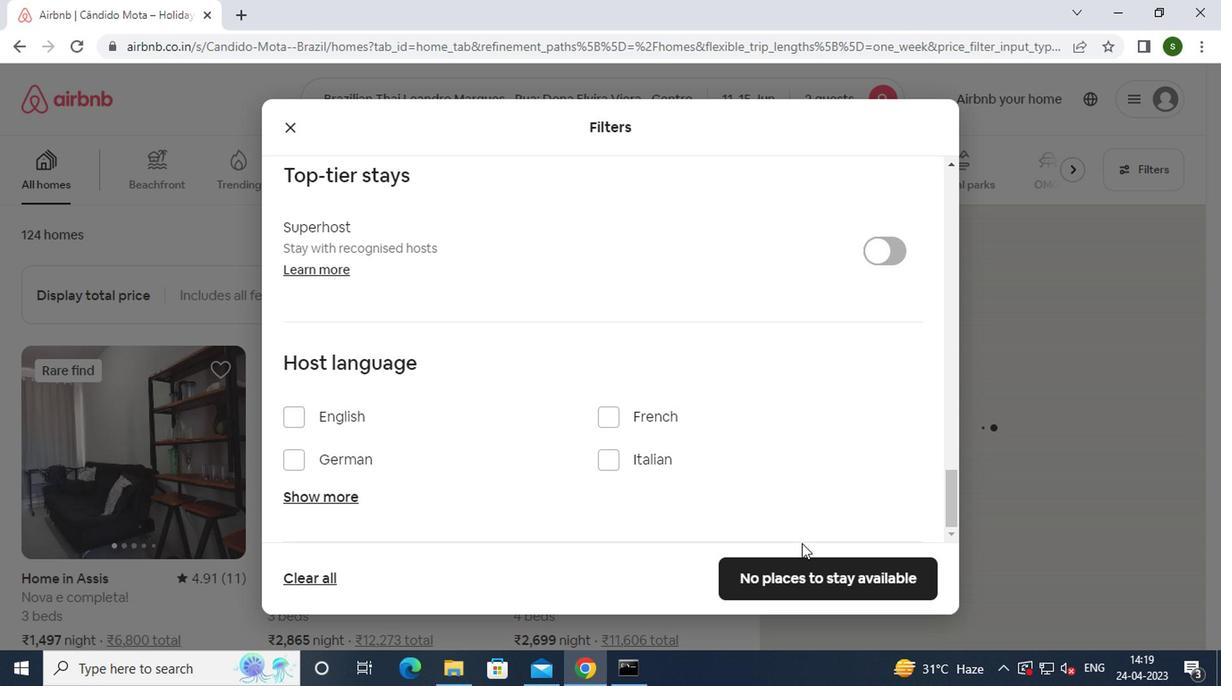 
Action: Mouse pressed left at (799, 568)
Screenshot: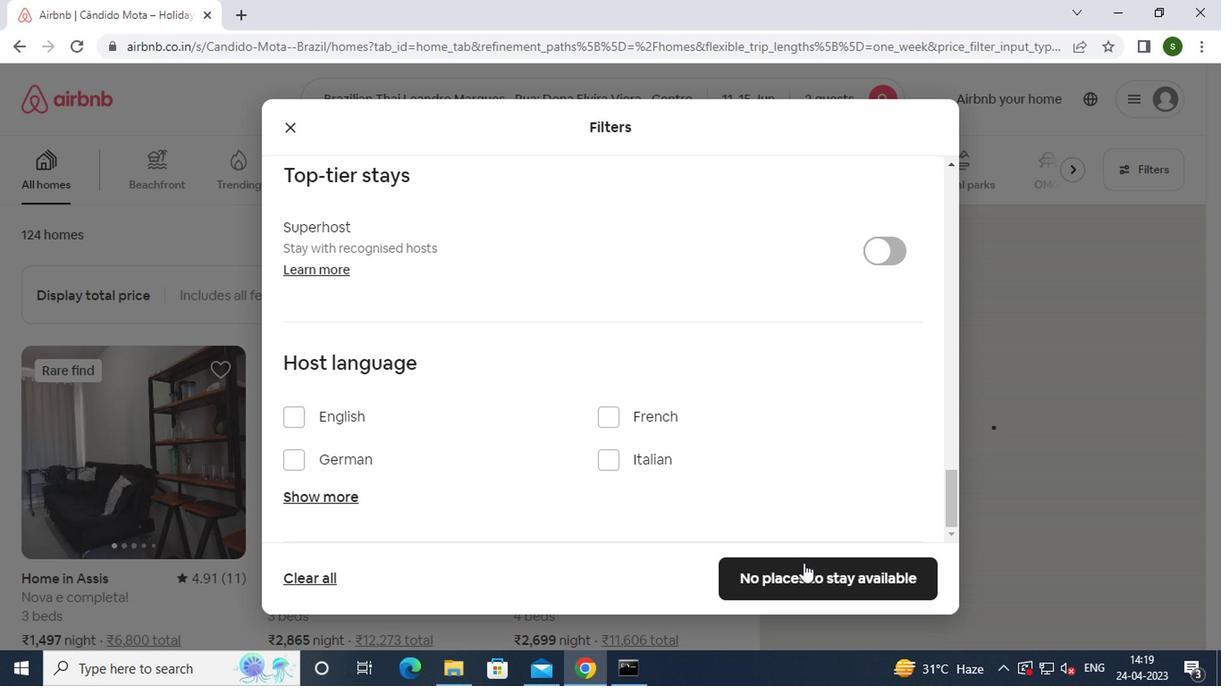 
Action: Mouse moved to (674, 255)
Screenshot: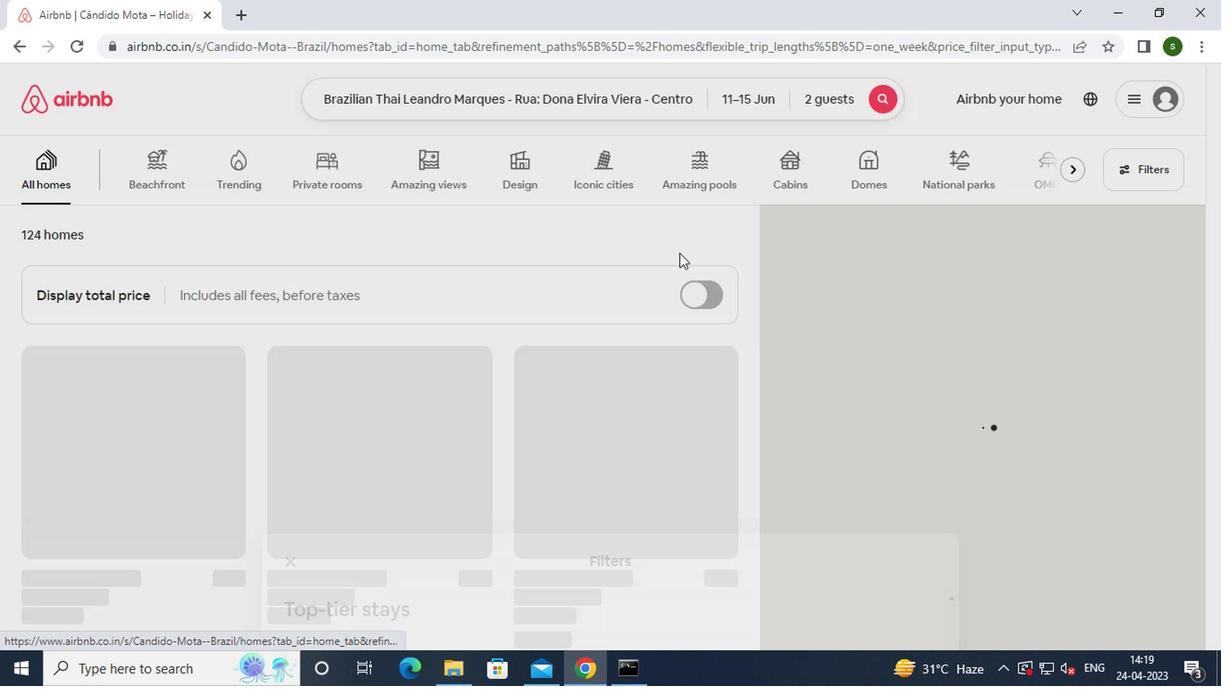 
